 Task: Look for space in Mabama, Tanzania from 21st June, 2023 to 29th June, 2023 for 4 adults in price range Rs.7000 to Rs.12000. Place can be entire place with 2 bedrooms having 2 beds and 2 bathrooms. Property type can be house, flat, guest house. Booking option can be shelf check-in. Required host language is English.
Action: Mouse moved to (443, 115)
Screenshot: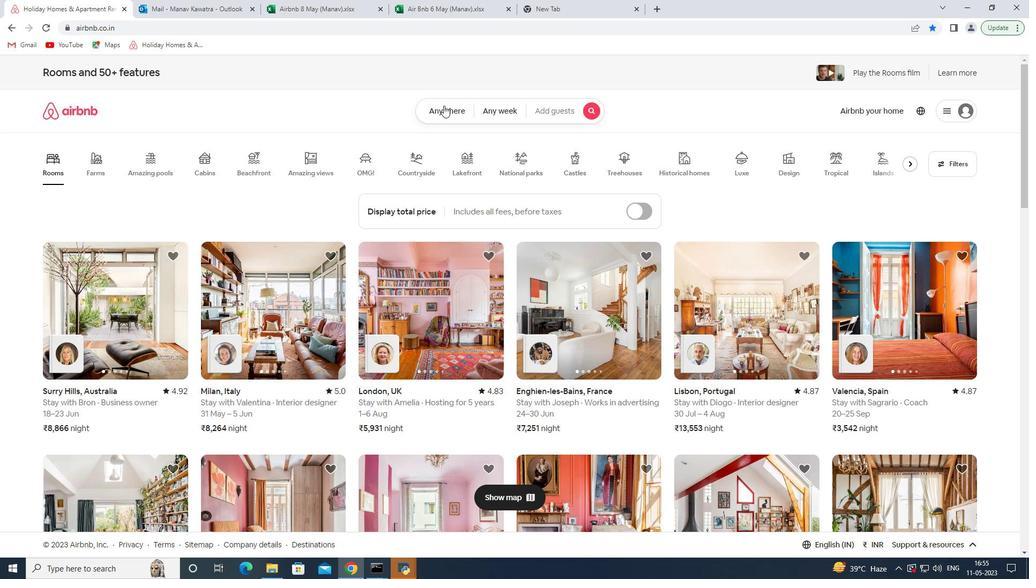 
Action: Mouse pressed left at (443, 115)
Screenshot: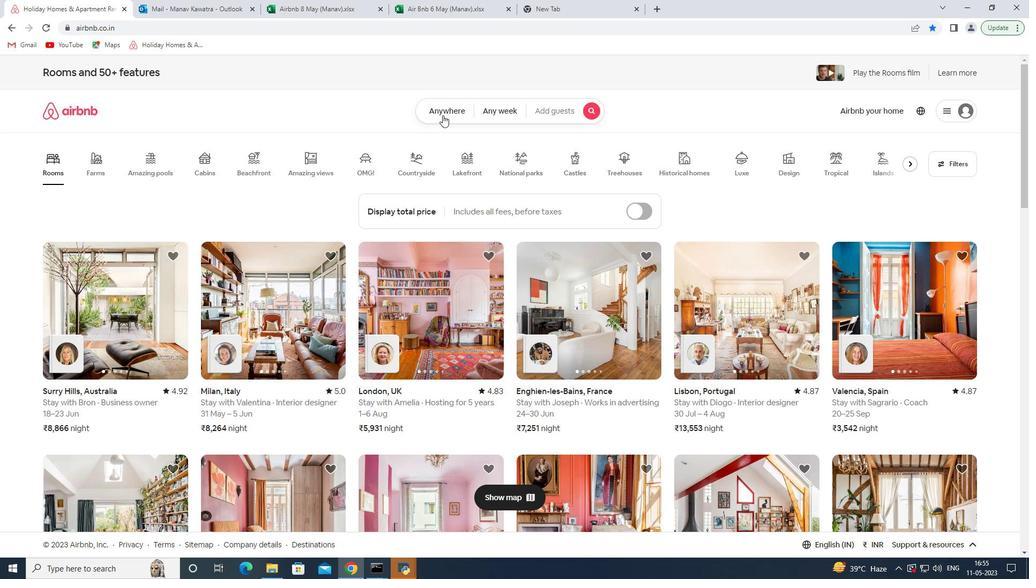
Action: Mouse moved to (389, 156)
Screenshot: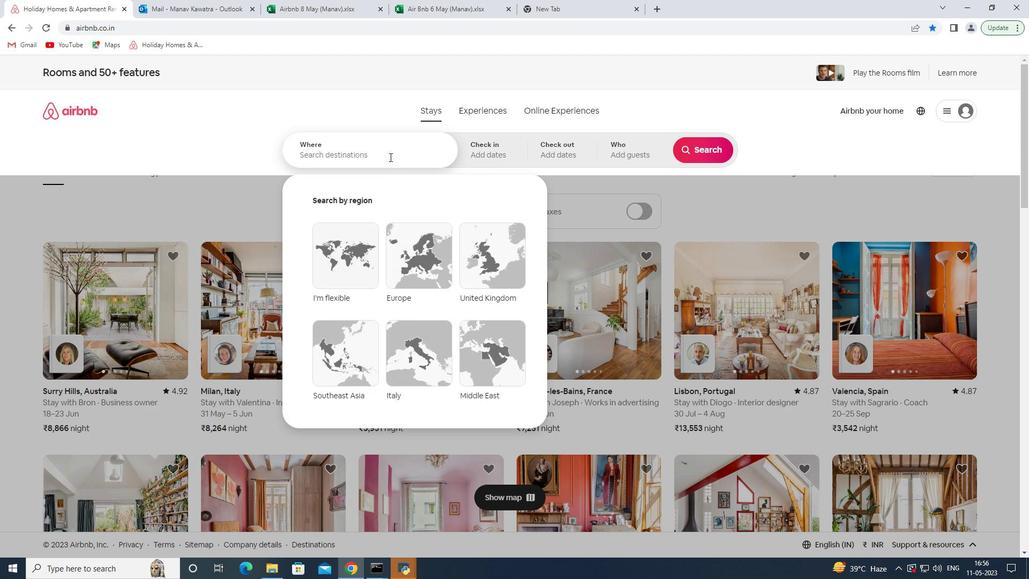 
Action: Mouse pressed left at (389, 156)
Screenshot: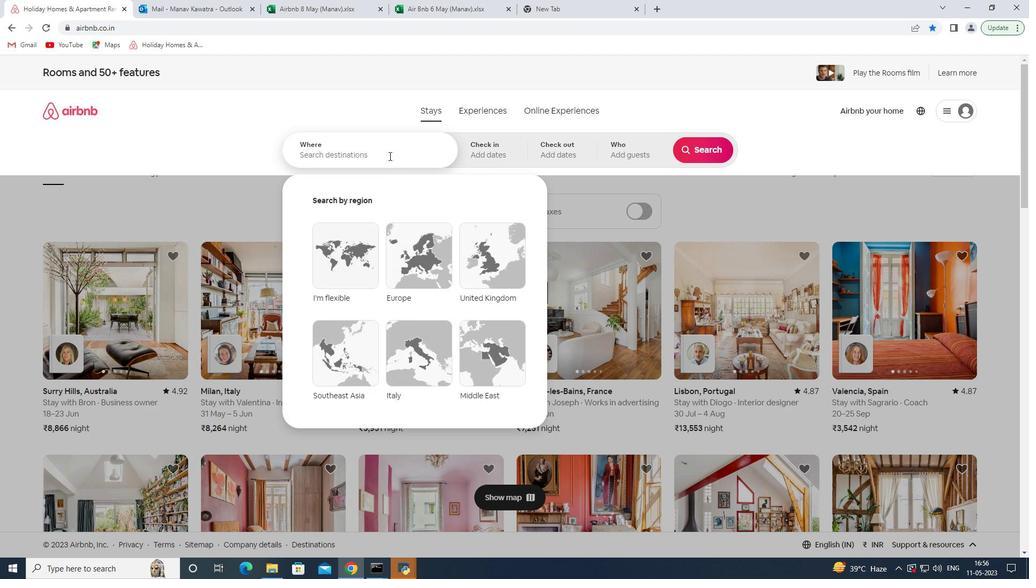 
Action: Key pressed <Key.shift><Key.shift><Key.shift><Key.shift><Key.shift><Key.shift><Key.shift><Key.shift><Key.shift><Key.shift><Key.shift><Key.shift><Key.shift><Key.shift><Key.shift><Key.shift><Key.shift><Key.shift><Key.shift><Key.shift><Key.shift><Key.shift>Mabana<Key.backspace><Key.backspace>ma<Key.space><Key.shift><Key.shift><Key.shift><Key.shift><Key.shift><Key.shift><Key.shift><Key.shift><Key.shift><Key.shift>Tan
Screenshot: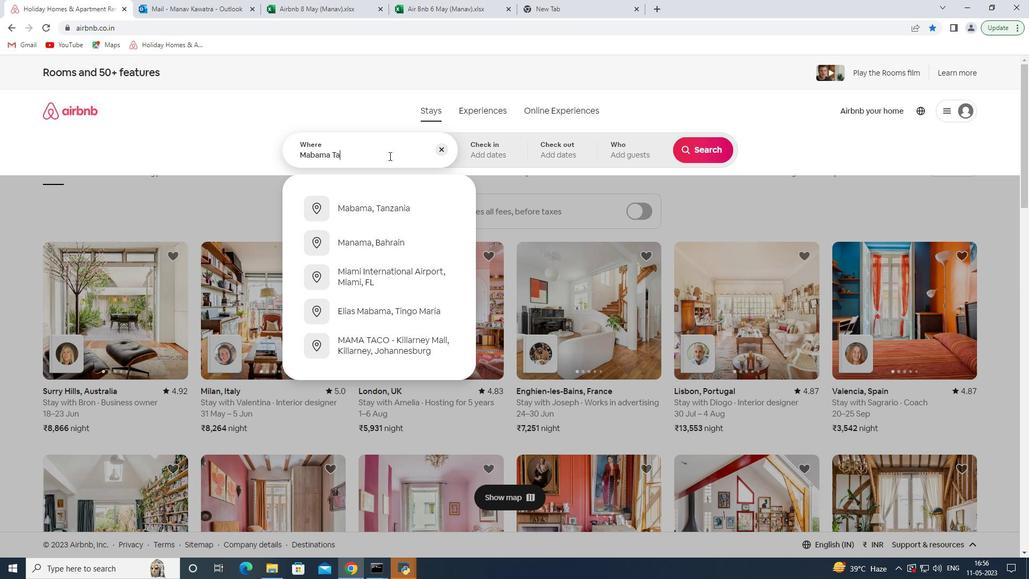 
Action: Mouse moved to (373, 210)
Screenshot: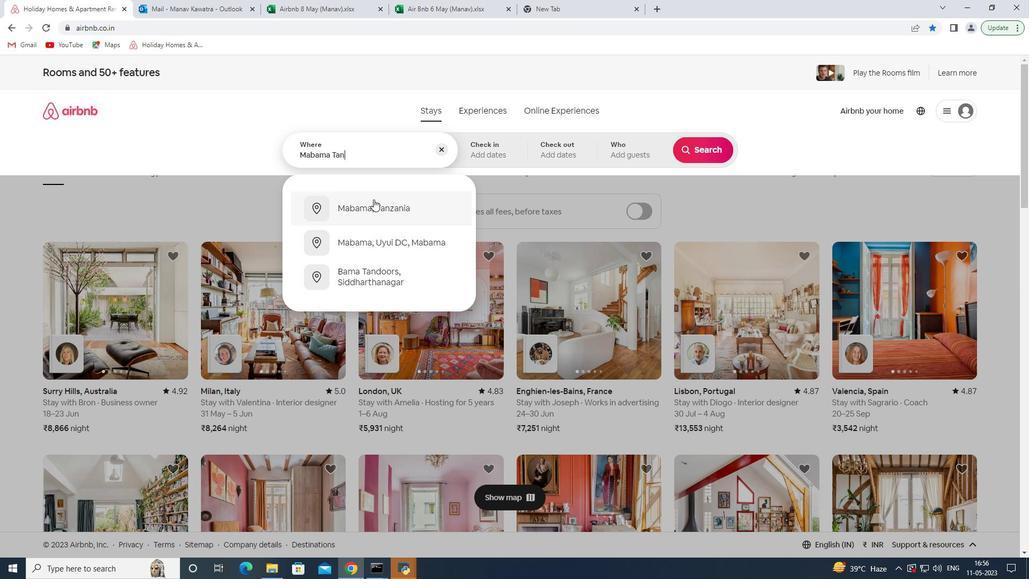
Action: Mouse pressed left at (373, 210)
Screenshot: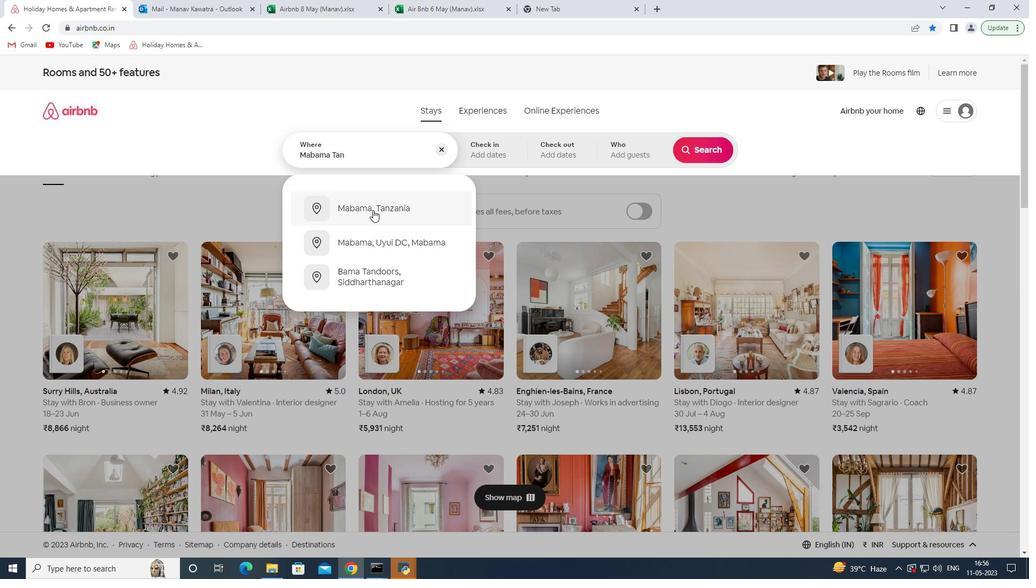 
Action: Mouse moved to (616, 364)
Screenshot: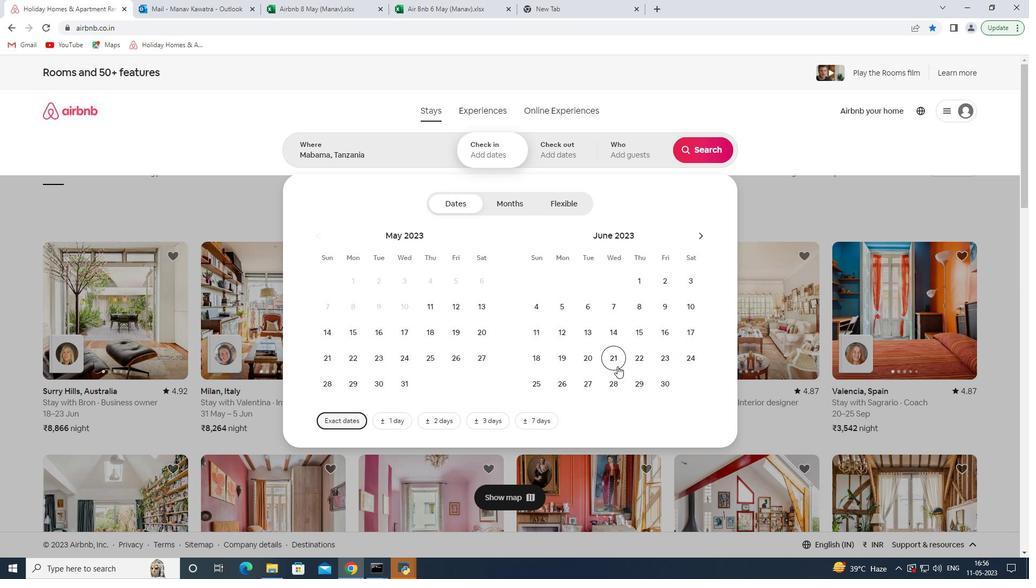 
Action: Mouse pressed left at (616, 364)
Screenshot: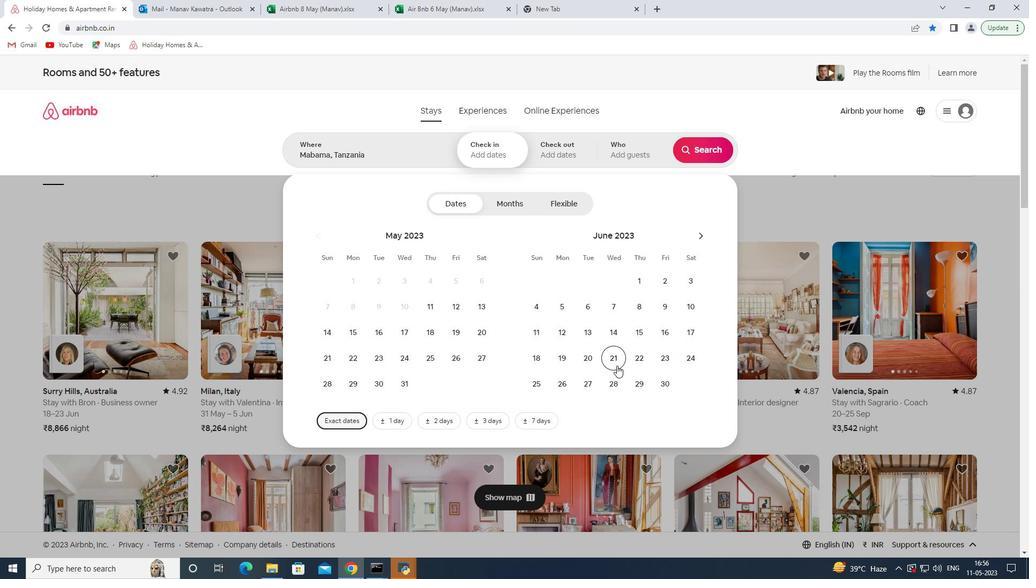 
Action: Mouse moved to (645, 381)
Screenshot: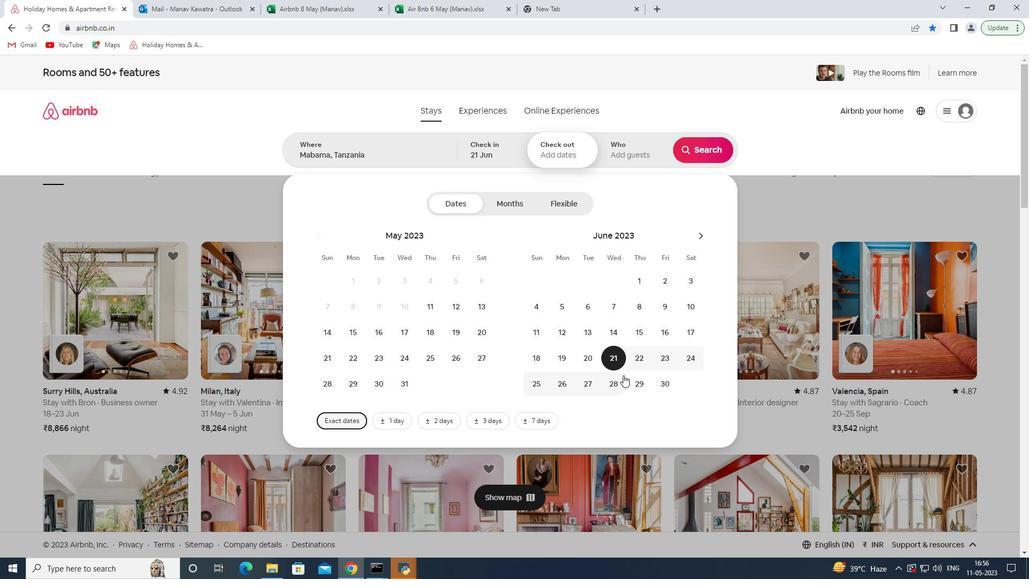 
Action: Mouse pressed left at (645, 381)
Screenshot: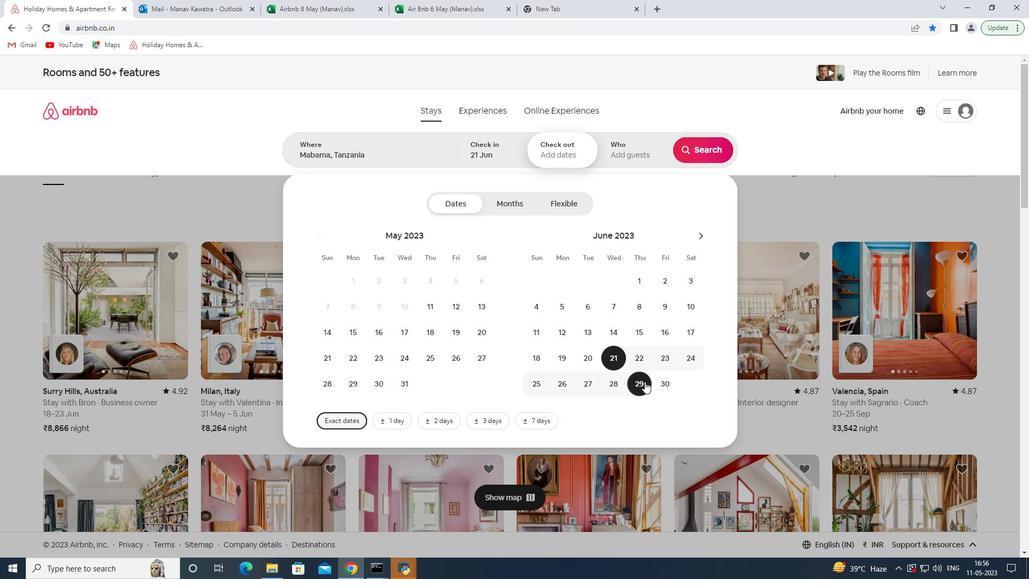 
Action: Mouse moved to (632, 156)
Screenshot: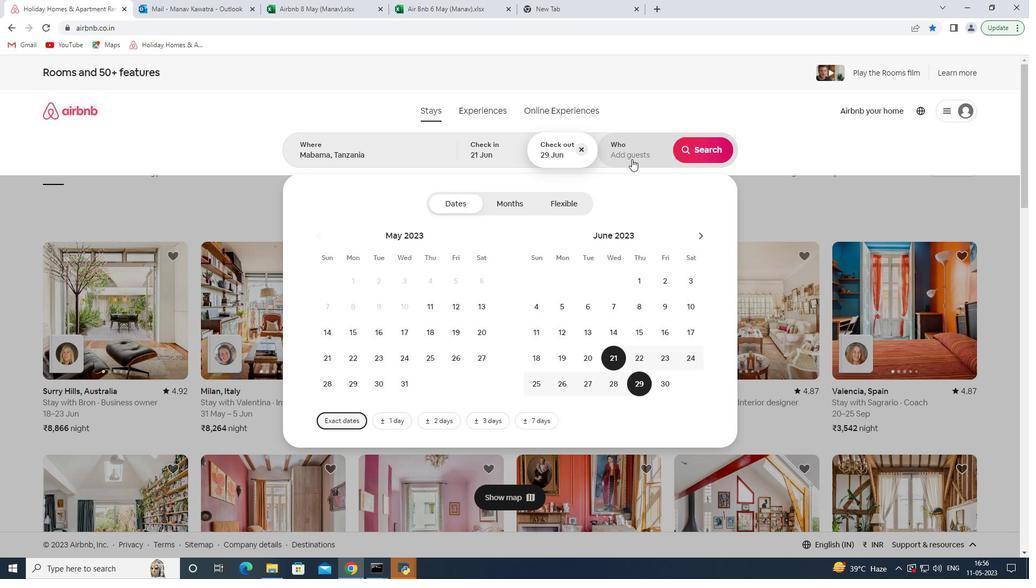
Action: Mouse pressed left at (632, 156)
Screenshot: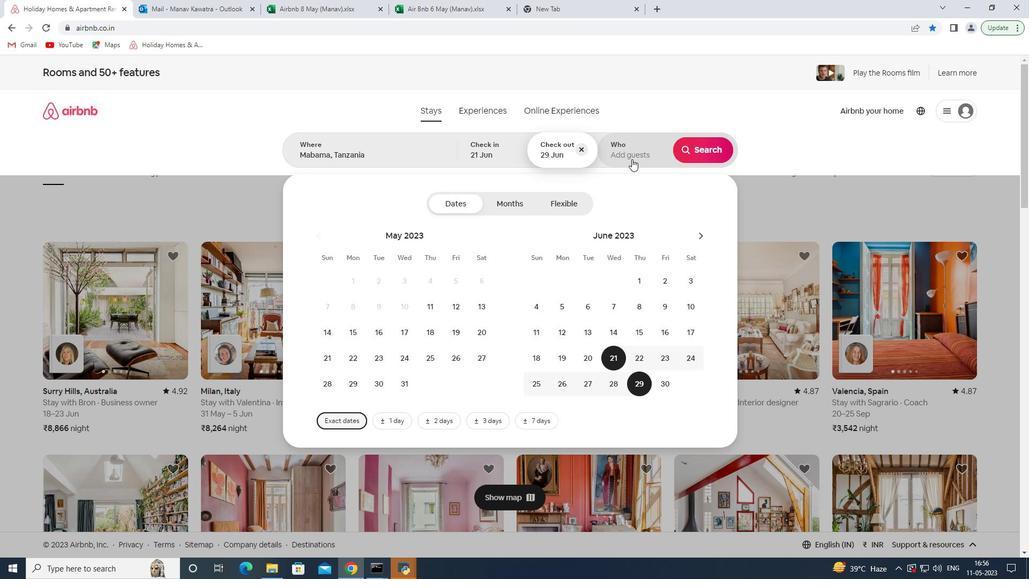 
Action: Mouse moved to (704, 208)
Screenshot: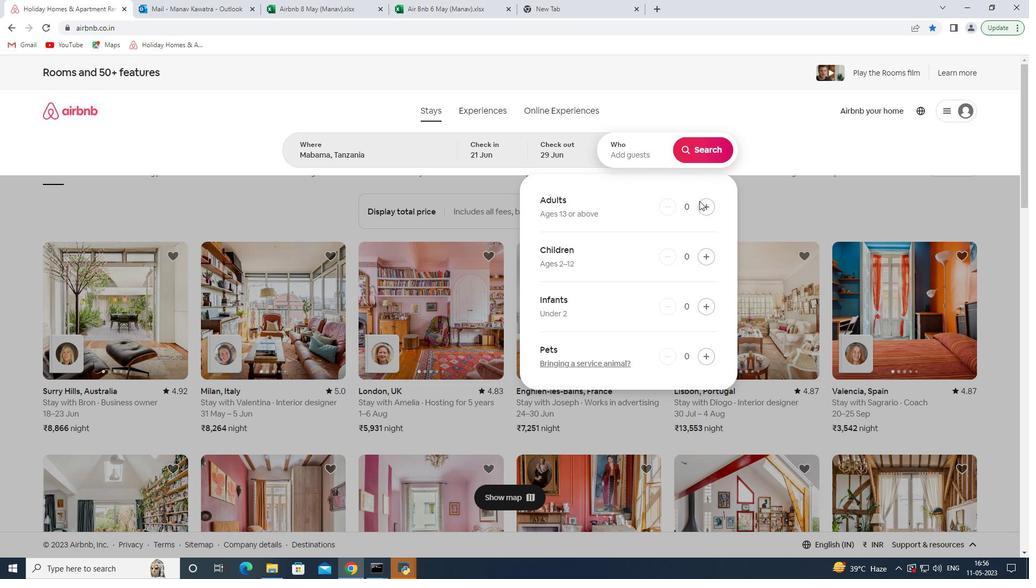 
Action: Mouse pressed left at (704, 208)
Screenshot: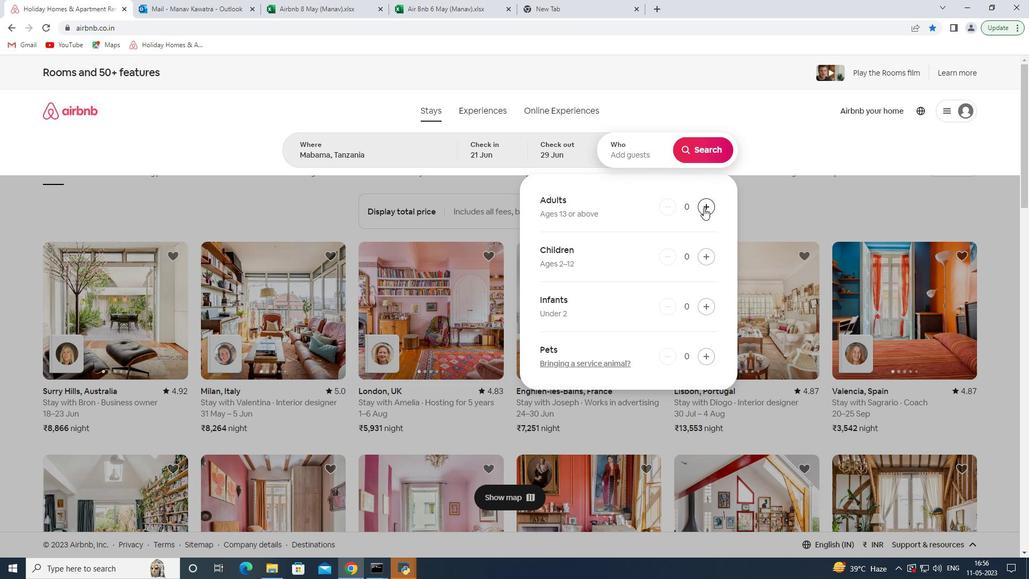 
Action: Mouse pressed left at (704, 208)
Screenshot: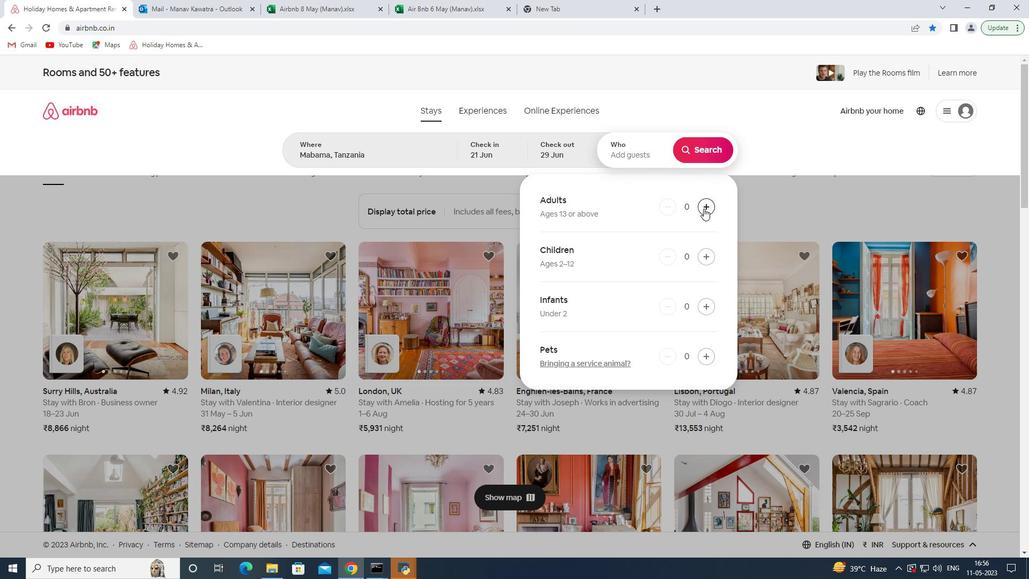 
Action: Mouse pressed left at (704, 208)
Screenshot: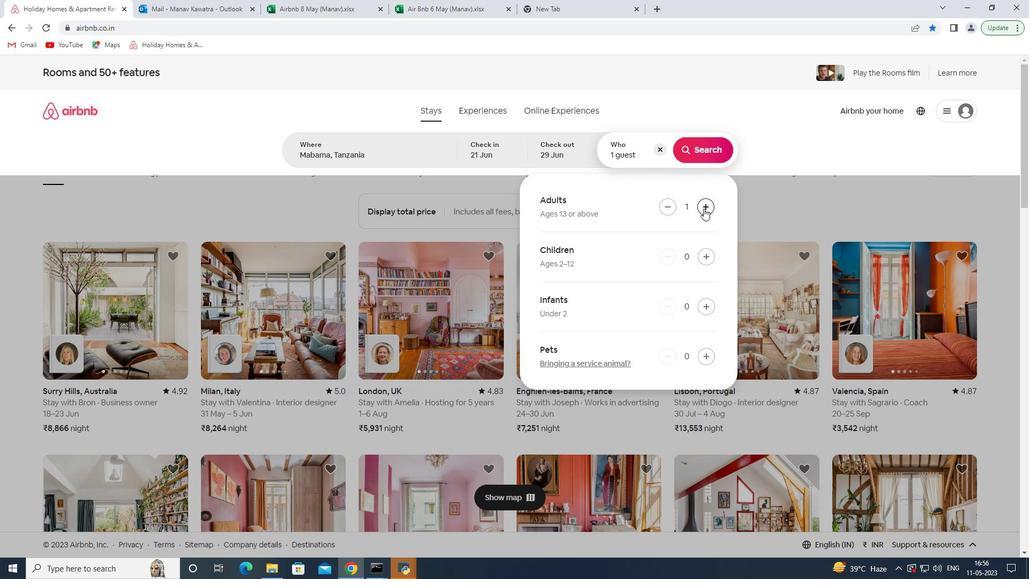 
Action: Mouse moved to (699, 203)
Screenshot: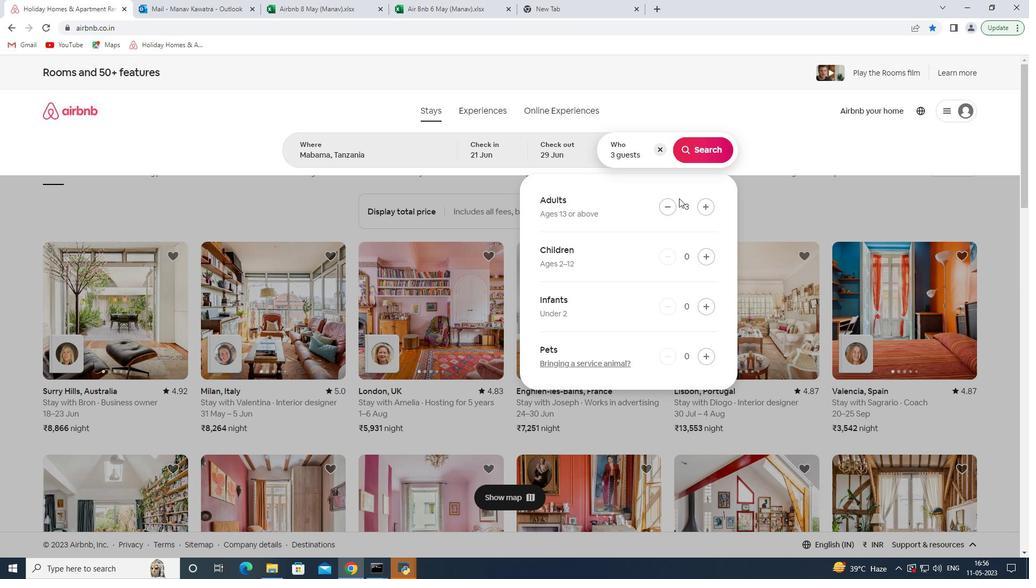
Action: Mouse pressed left at (699, 203)
Screenshot: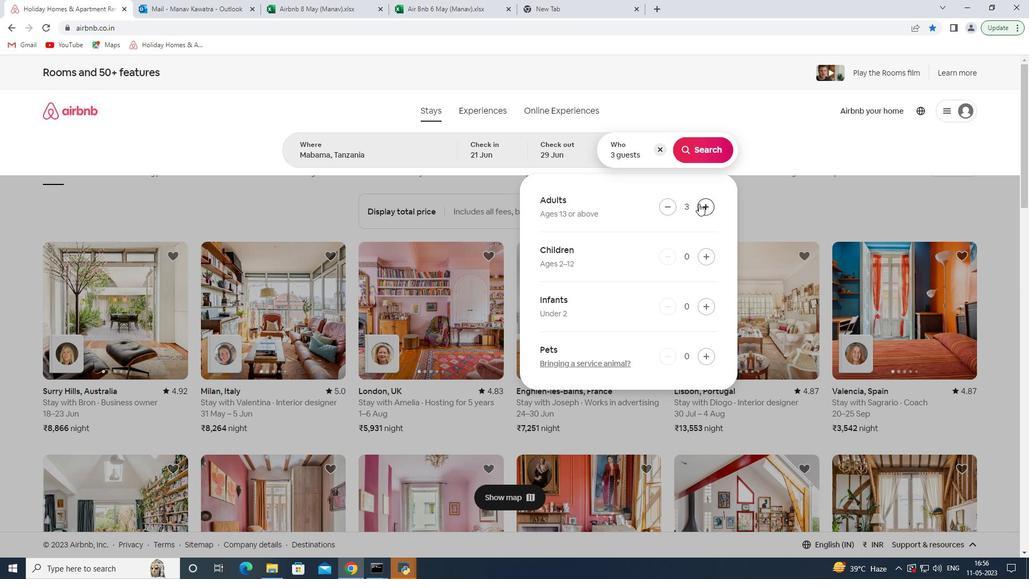 
Action: Mouse moved to (705, 146)
Screenshot: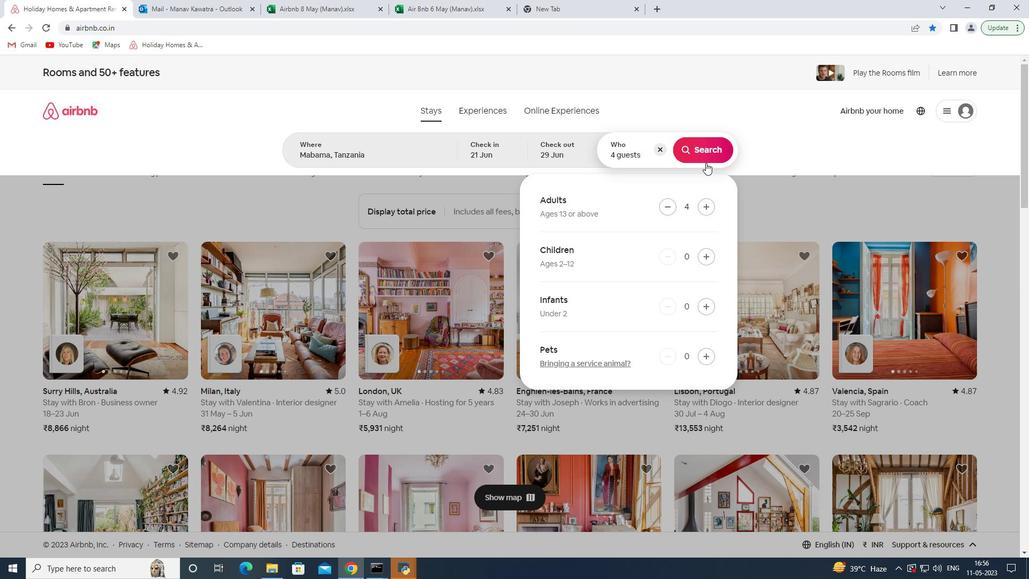 
Action: Mouse pressed left at (705, 146)
Screenshot: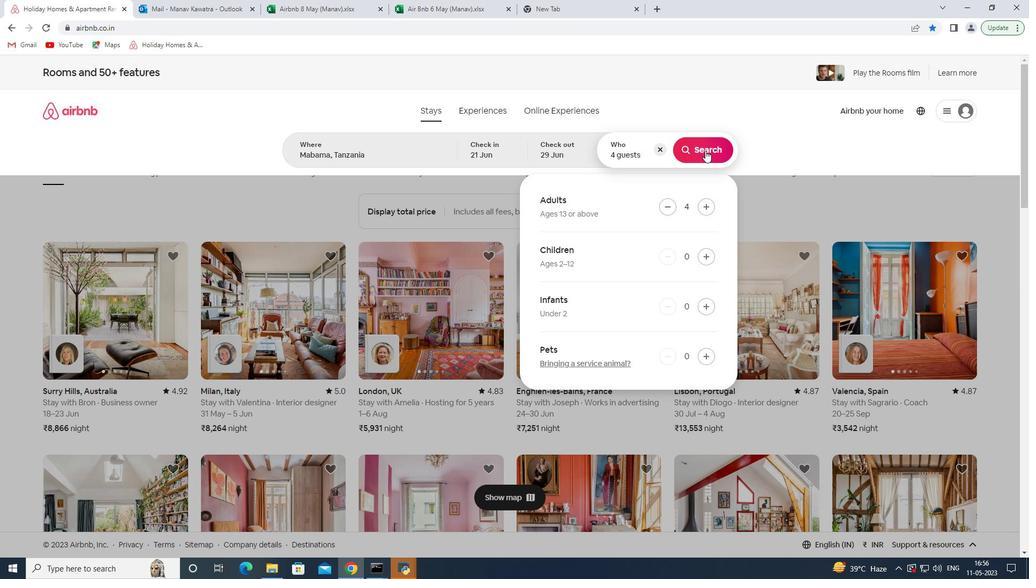 
Action: Mouse moved to (977, 119)
Screenshot: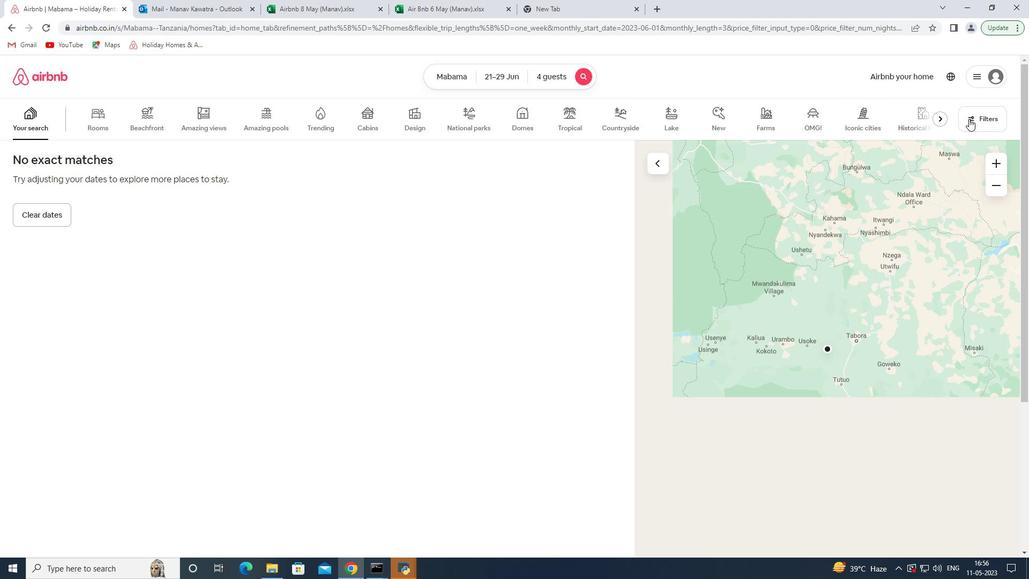 
Action: Mouse pressed left at (977, 119)
Screenshot: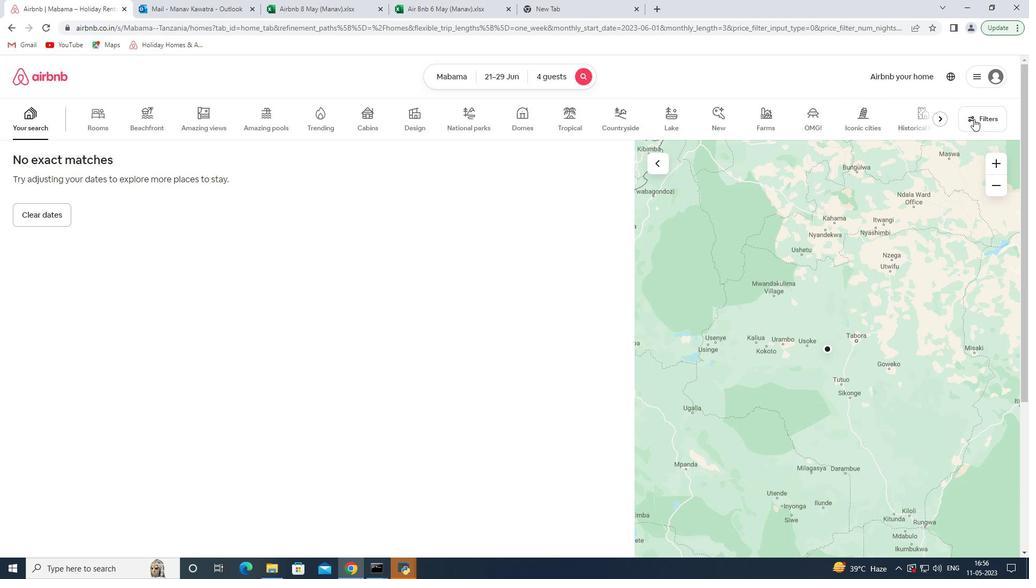 
Action: Mouse moved to (387, 388)
Screenshot: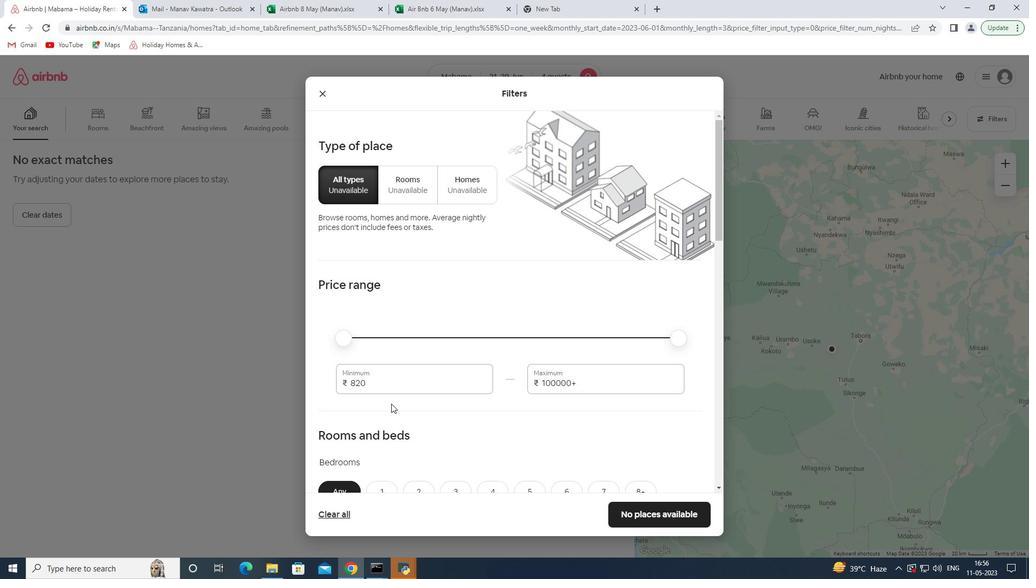 
Action: Mouse pressed left at (387, 388)
Screenshot: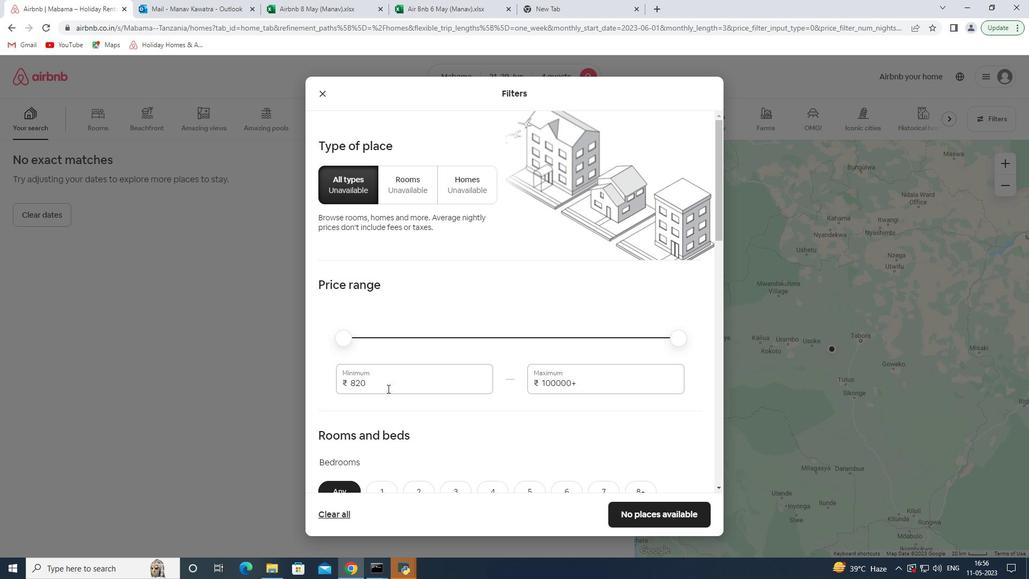 
Action: Mouse pressed left at (387, 388)
Screenshot: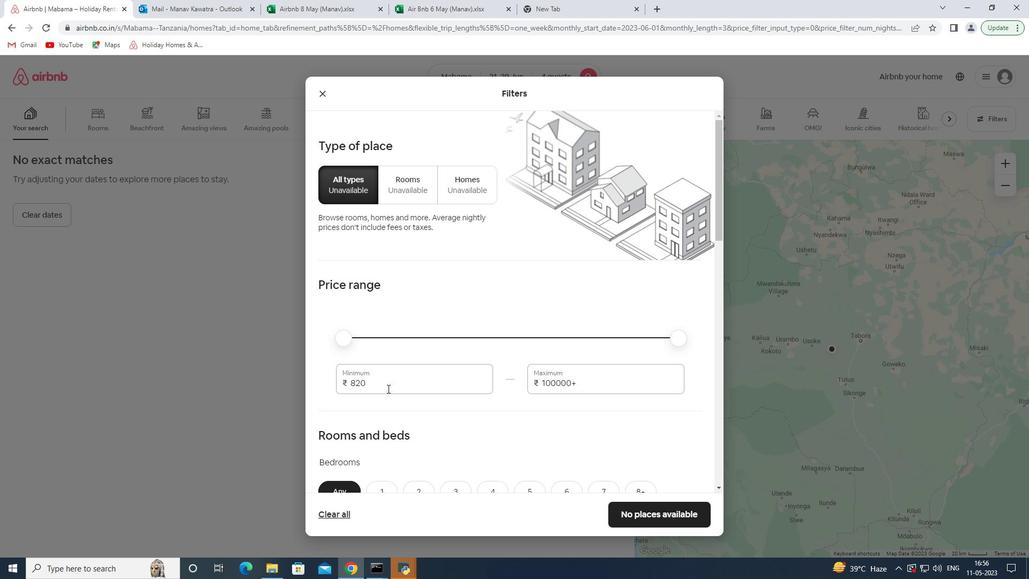 
Action: Mouse moved to (387, 388)
Screenshot: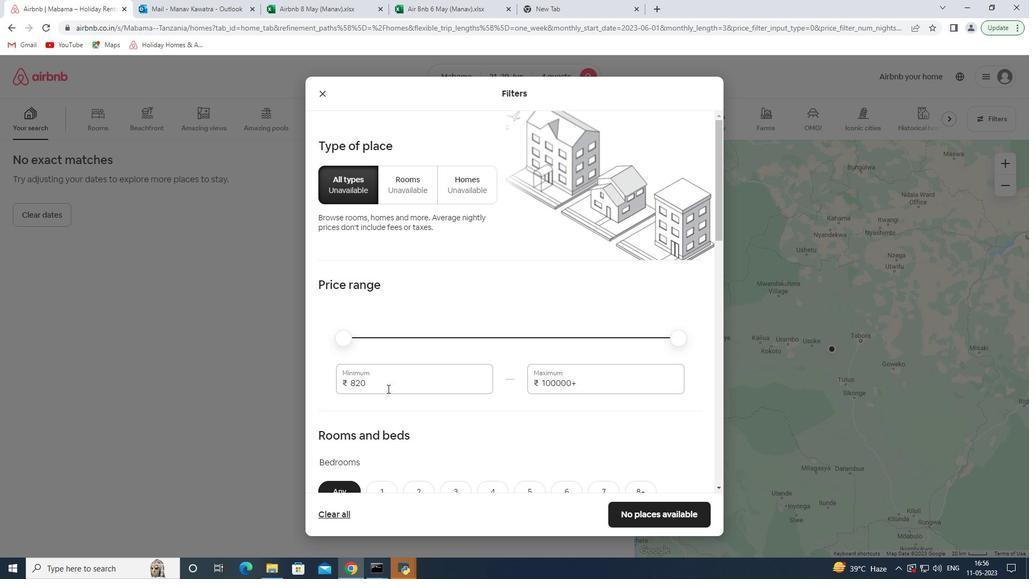 
Action: Key pressed 7000<Key.tab>12000
Screenshot: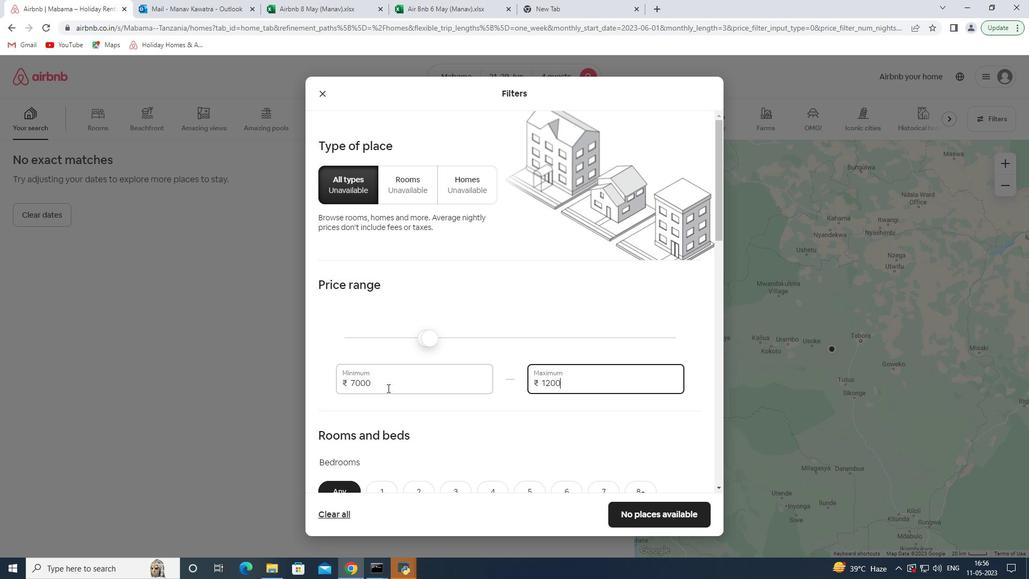 
Action: Mouse moved to (812, 361)
Screenshot: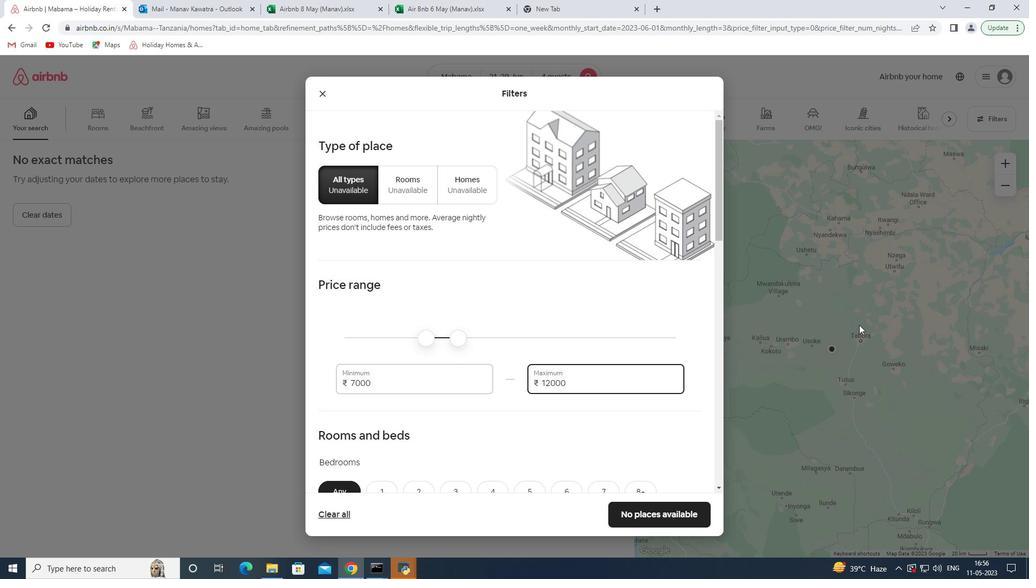 
Action: Mouse scrolled (812, 360) with delta (0, 0)
Screenshot: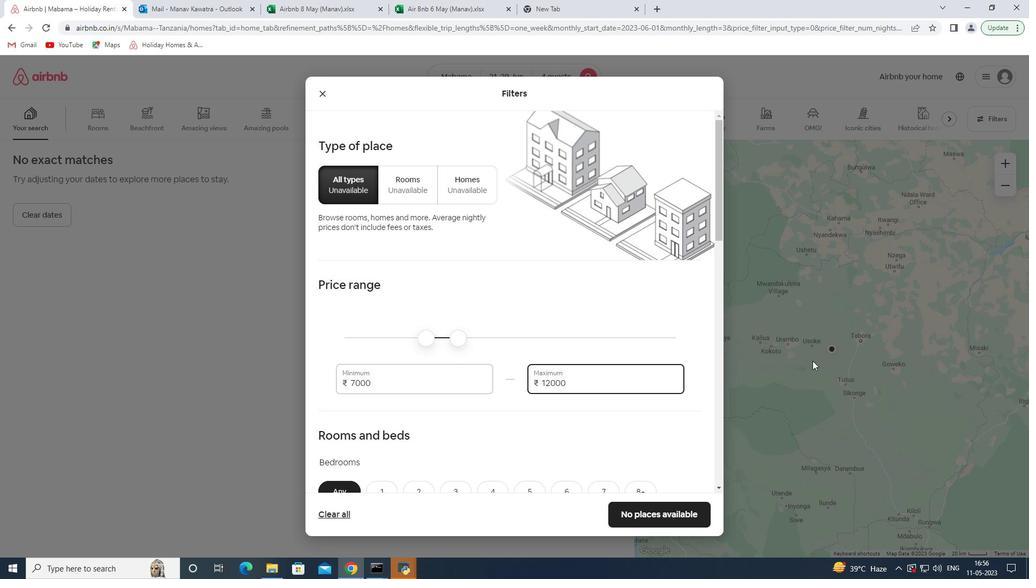 
Action: Mouse scrolled (812, 360) with delta (0, 0)
Screenshot: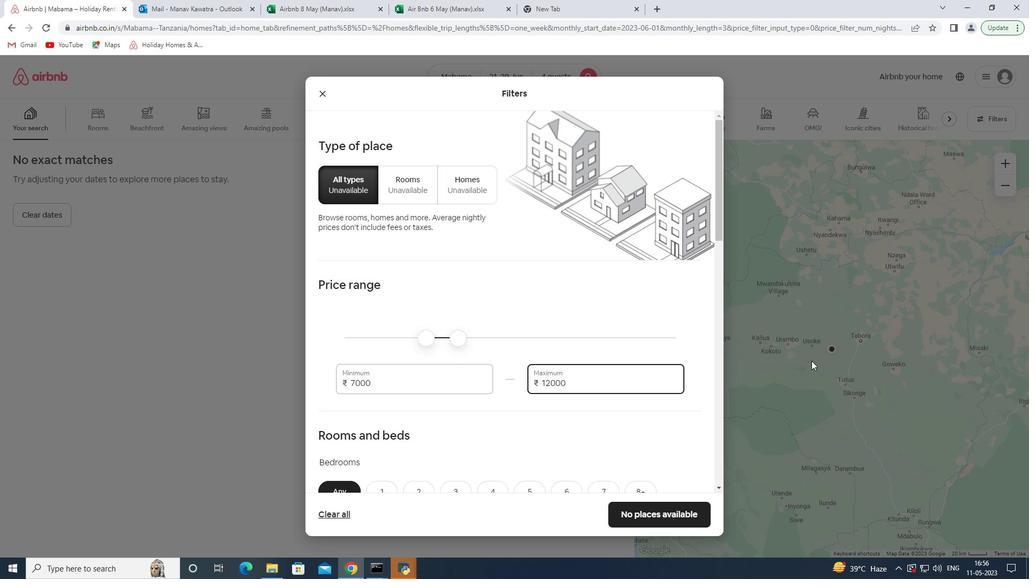
Action: Mouse moved to (812, 361)
Screenshot: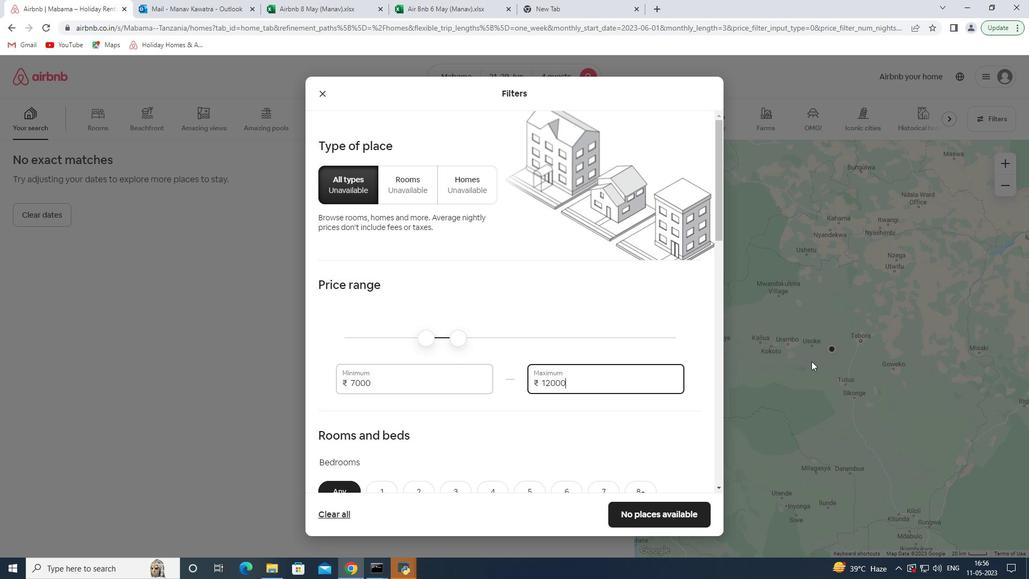 
Action: Mouse scrolled (812, 360) with delta (0, 0)
Screenshot: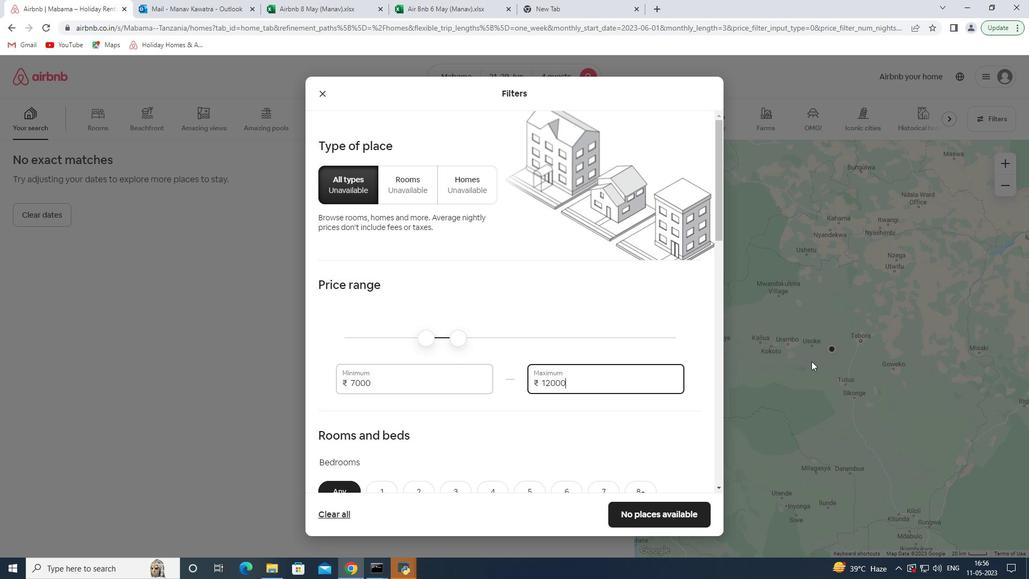 
Action: Mouse moved to (538, 375)
Screenshot: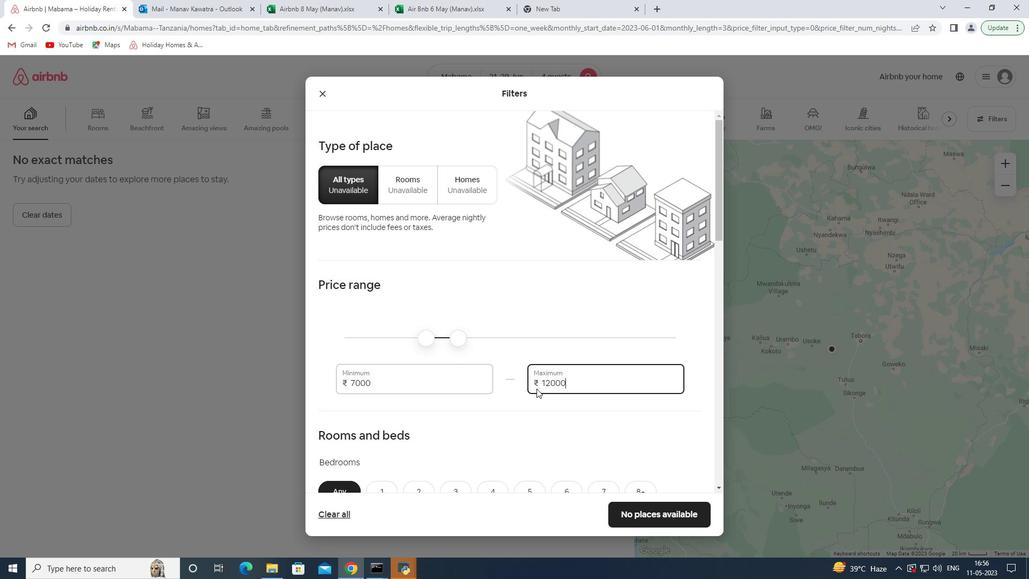 
Action: Mouse scrolled (538, 374) with delta (0, 0)
Screenshot: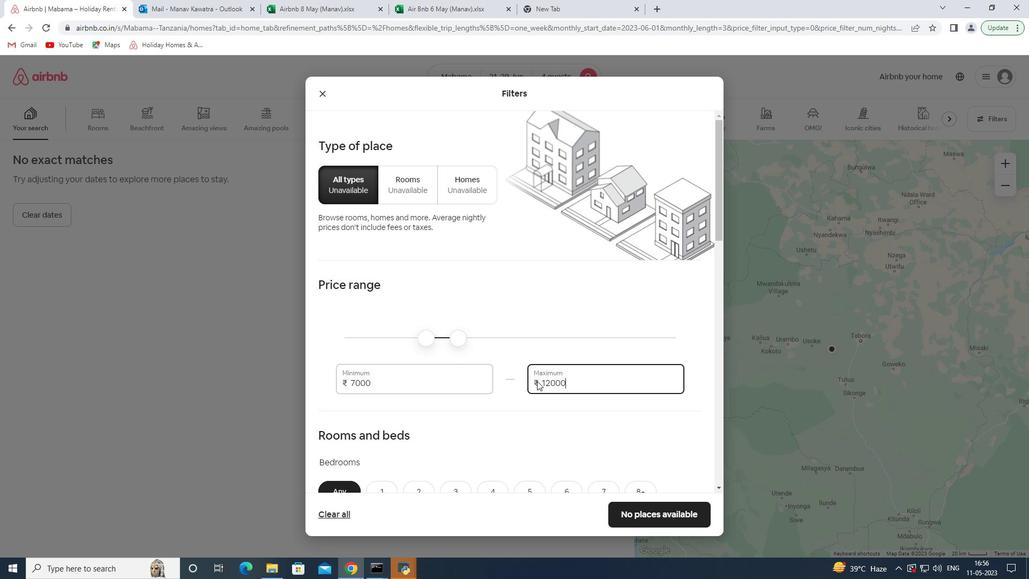 
Action: Mouse scrolled (538, 374) with delta (0, 0)
Screenshot: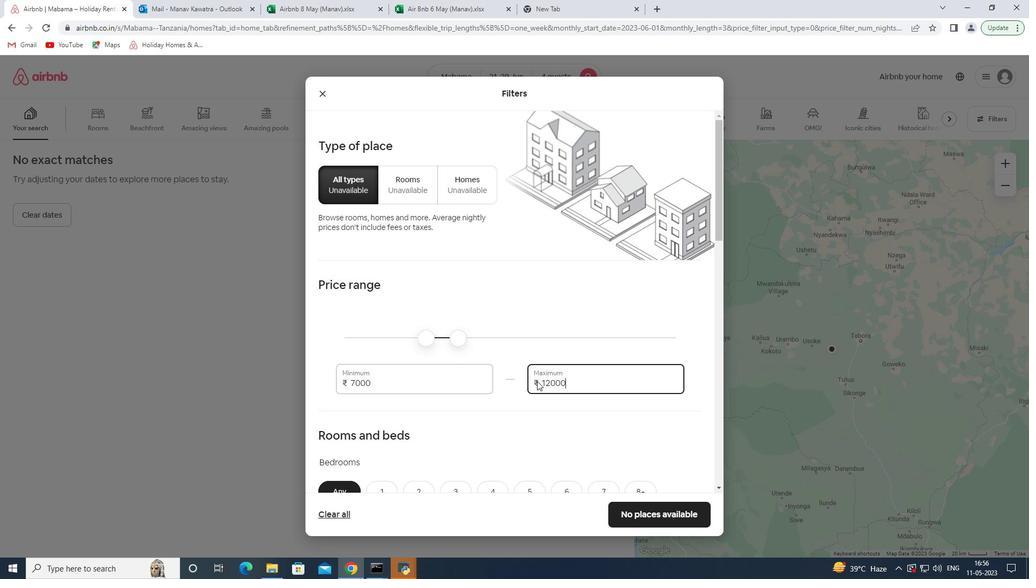 
Action: Mouse scrolled (538, 374) with delta (0, 0)
Screenshot: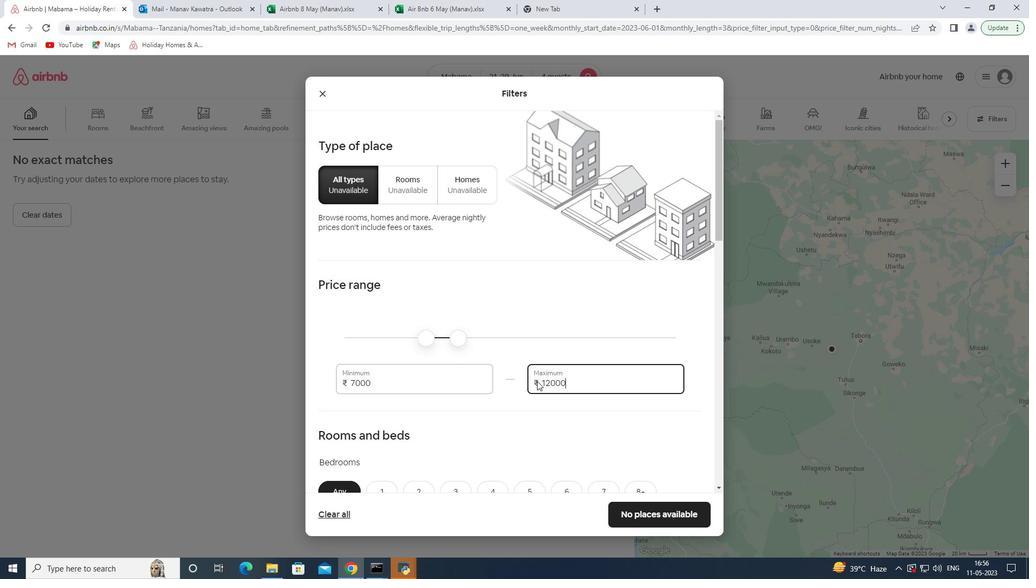 
Action: Mouse moved to (428, 333)
Screenshot: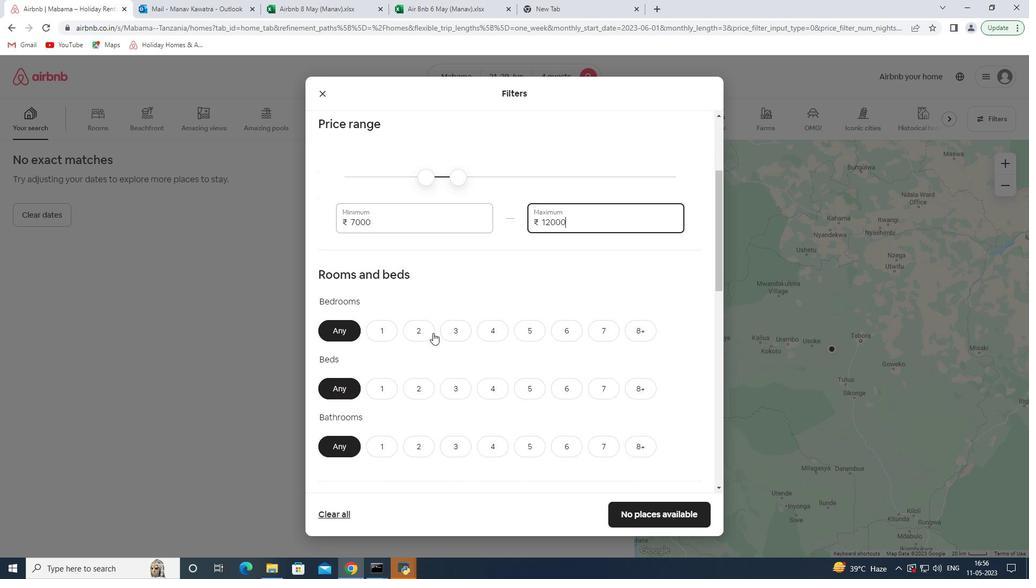 
Action: Mouse pressed left at (428, 333)
Screenshot: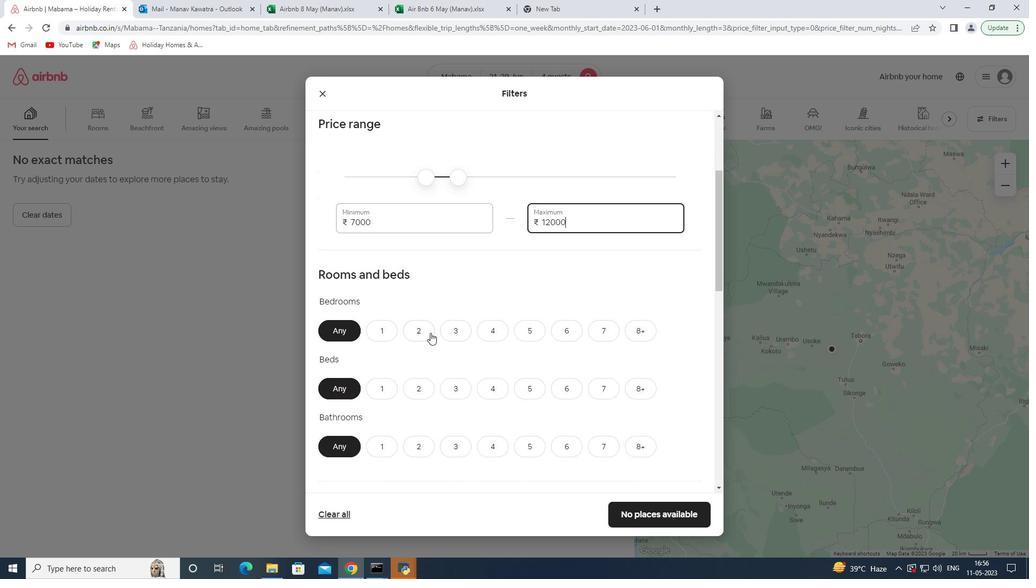 
Action: Mouse moved to (418, 382)
Screenshot: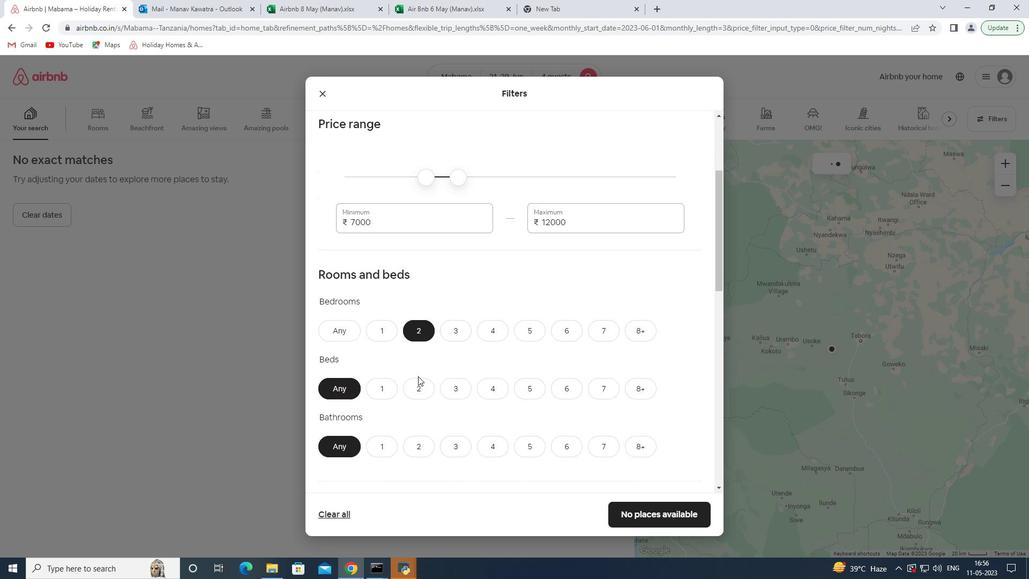 
Action: Mouse pressed left at (418, 382)
Screenshot: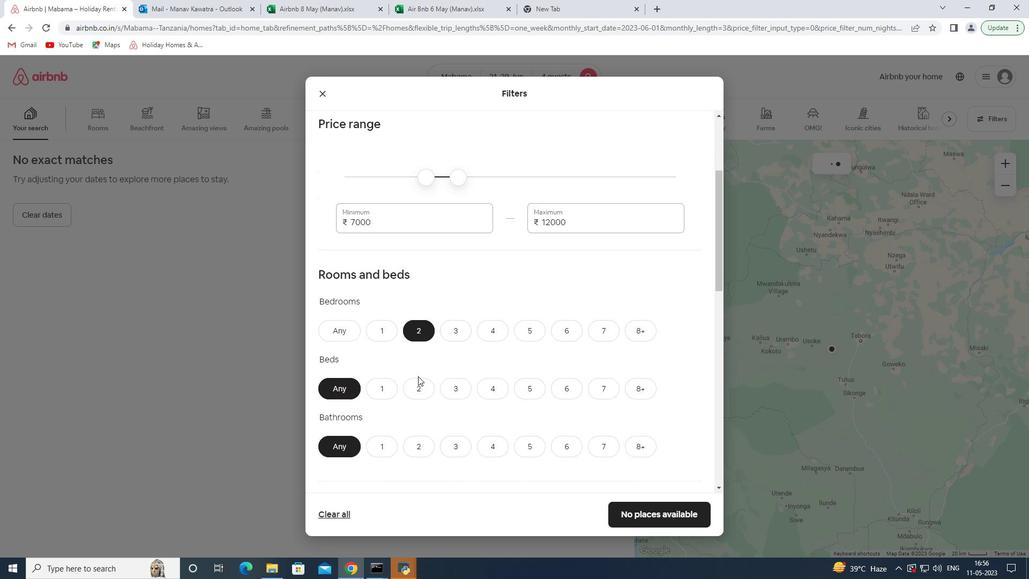 
Action: Mouse moved to (414, 445)
Screenshot: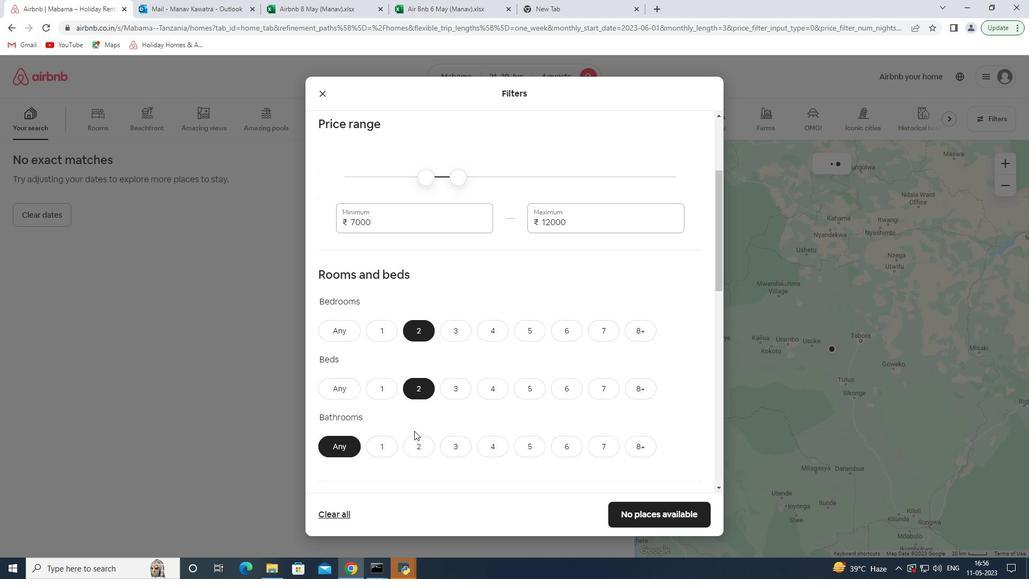 
Action: Mouse pressed left at (414, 445)
Screenshot: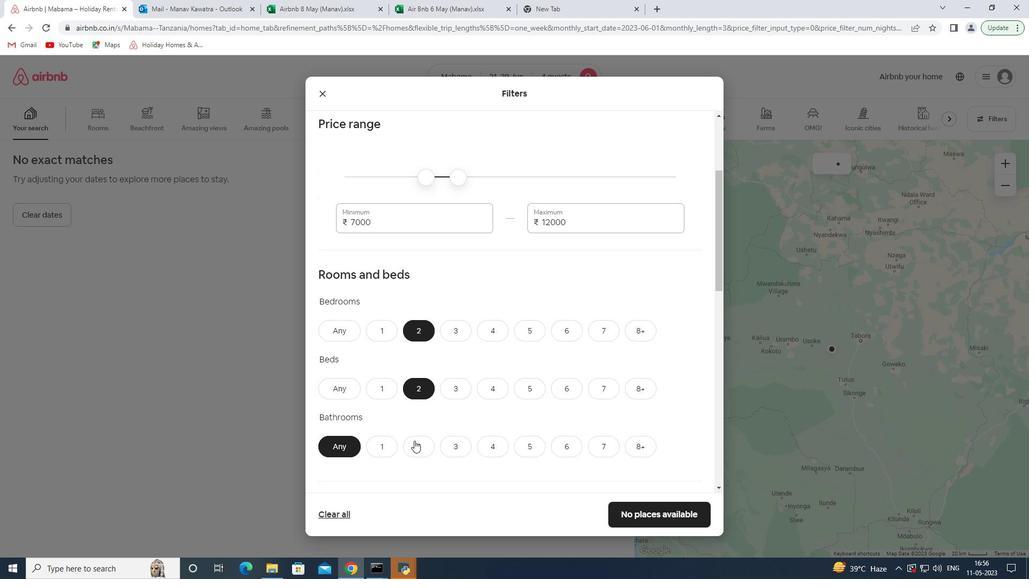 
Action: Mouse moved to (454, 392)
Screenshot: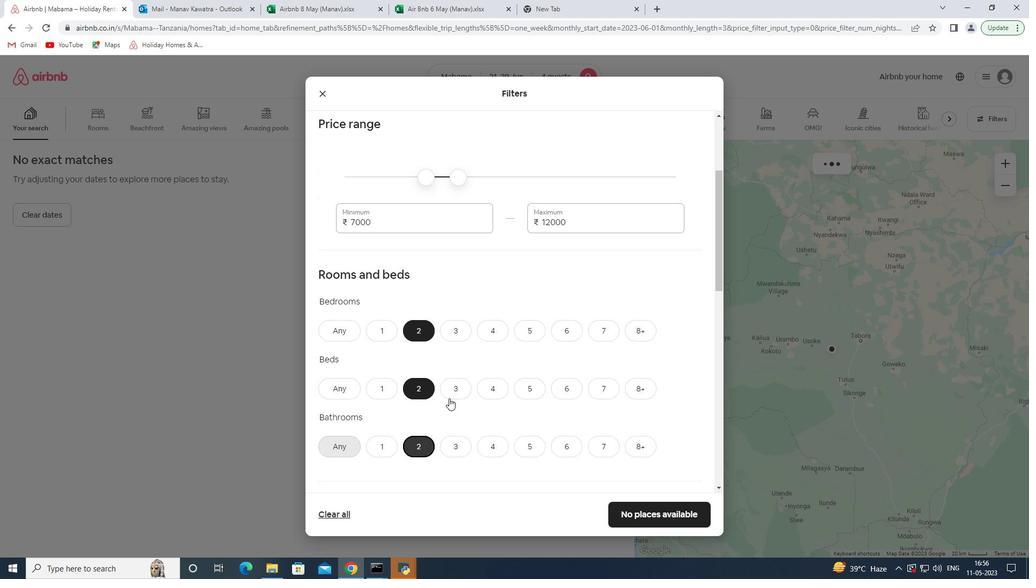 
Action: Mouse scrolled (454, 391) with delta (0, 0)
Screenshot: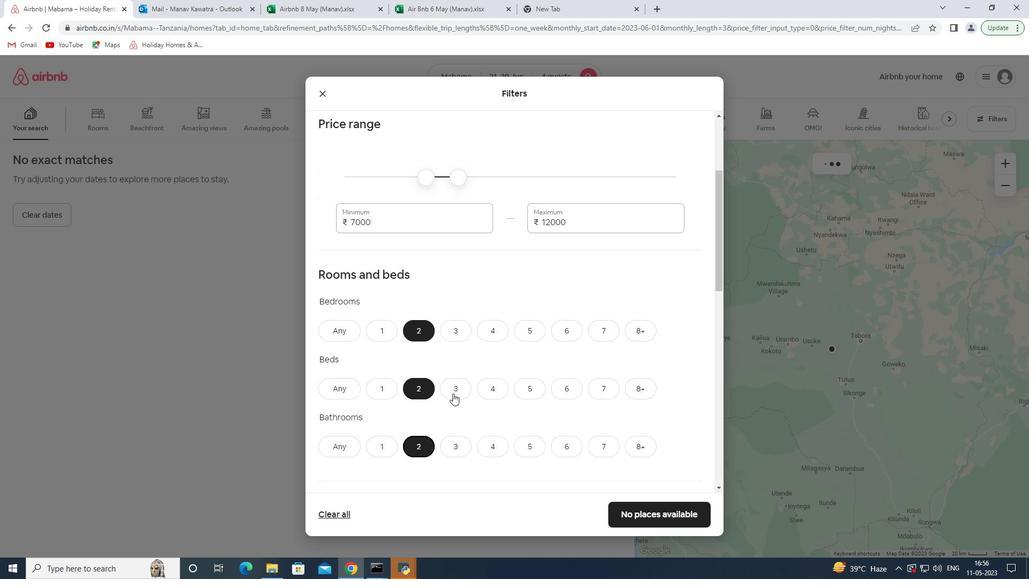 
Action: Mouse moved to (455, 392)
Screenshot: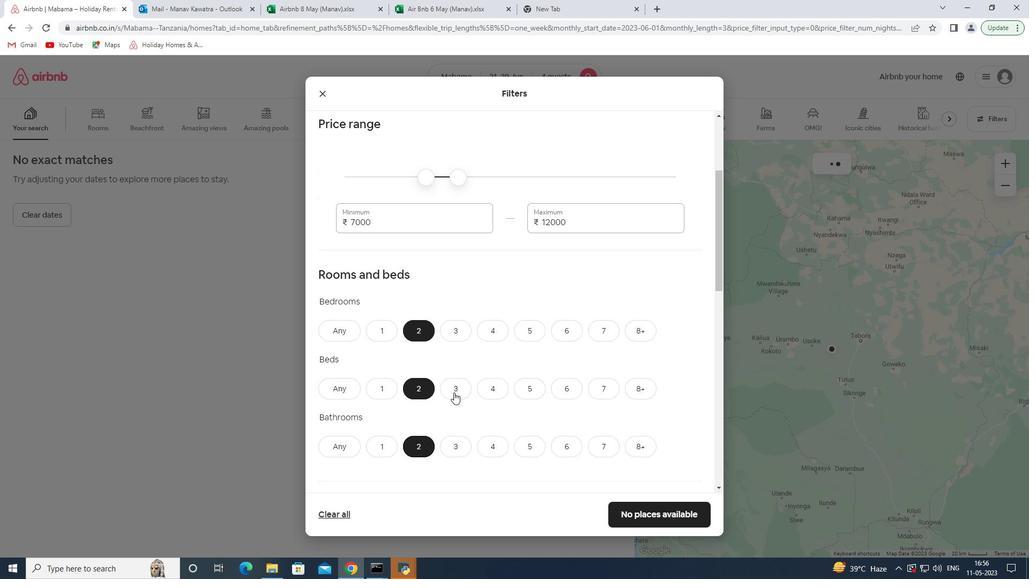 
Action: Mouse scrolled (455, 391) with delta (0, 0)
Screenshot: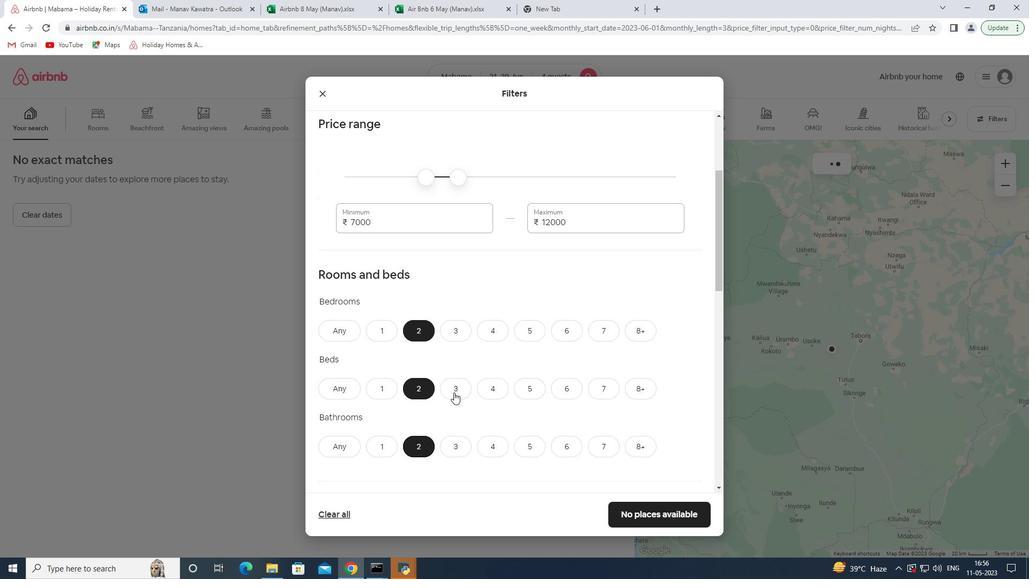 
Action: Mouse moved to (455, 392)
Screenshot: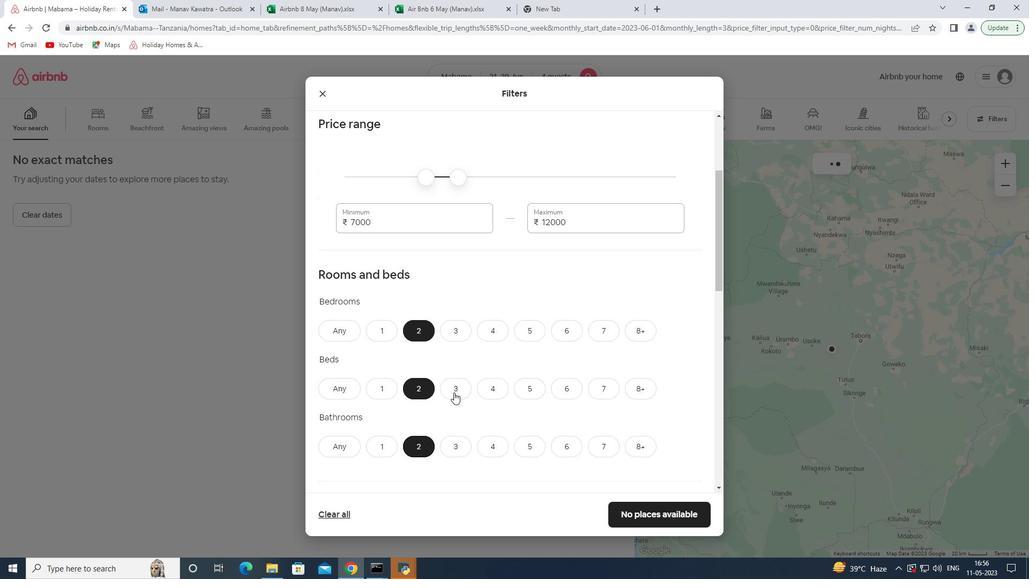 
Action: Mouse scrolled (455, 391) with delta (0, 0)
Screenshot: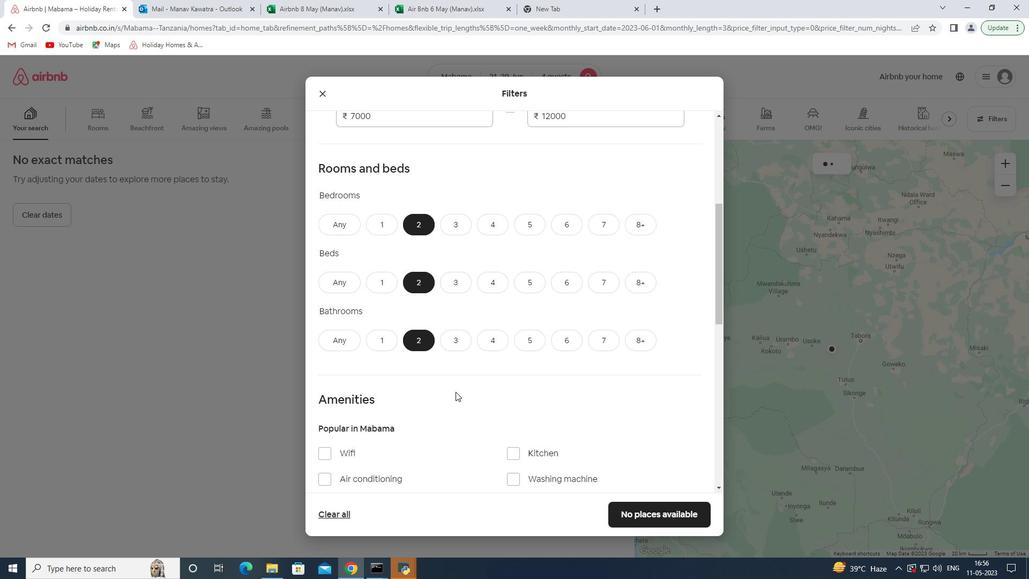 
Action: Mouse scrolled (455, 391) with delta (0, 0)
Screenshot: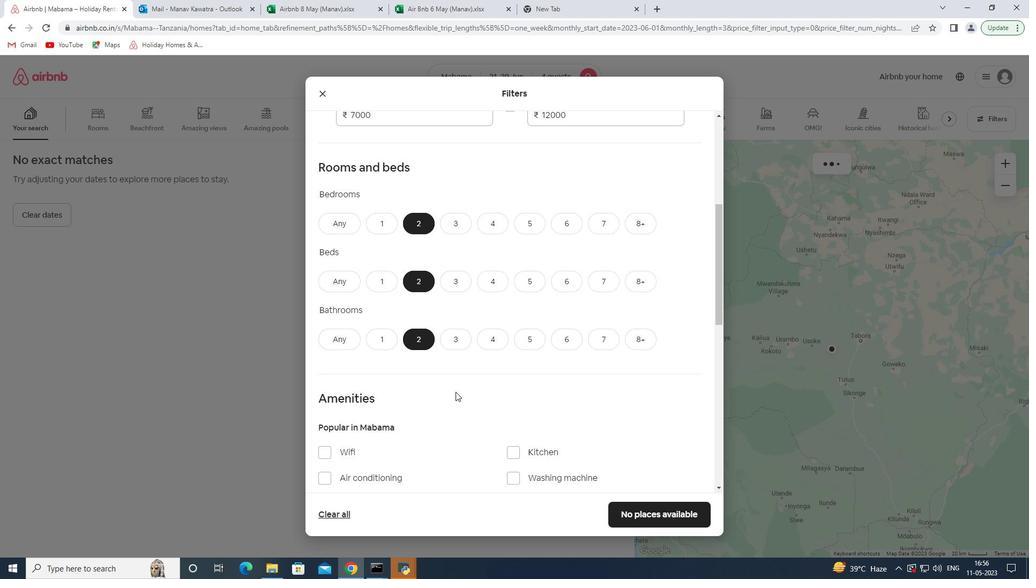 
Action: Mouse scrolled (455, 391) with delta (0, 0)
Screenshot: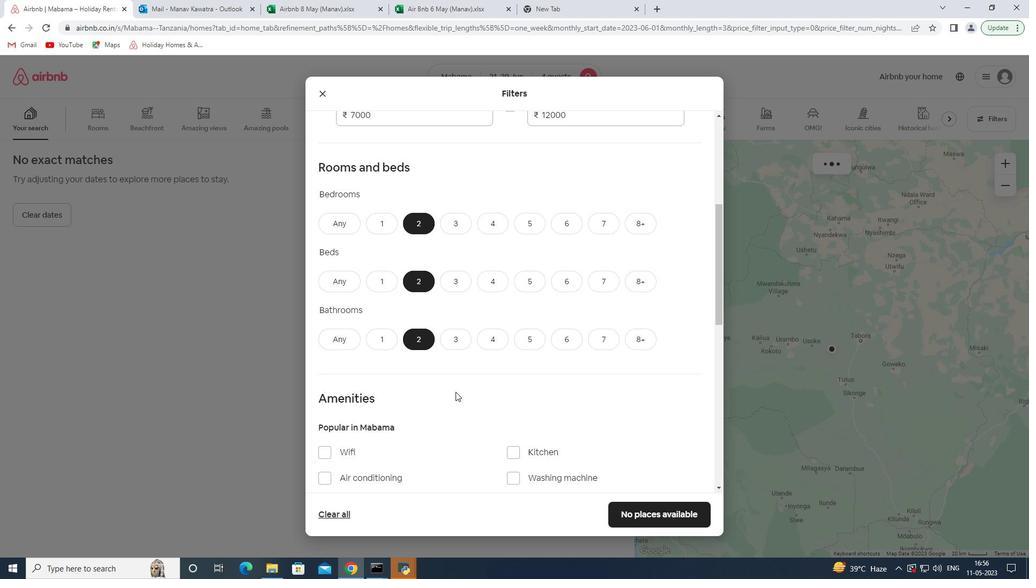 
Action: Mouse moved to (354, 291)
Screenshot: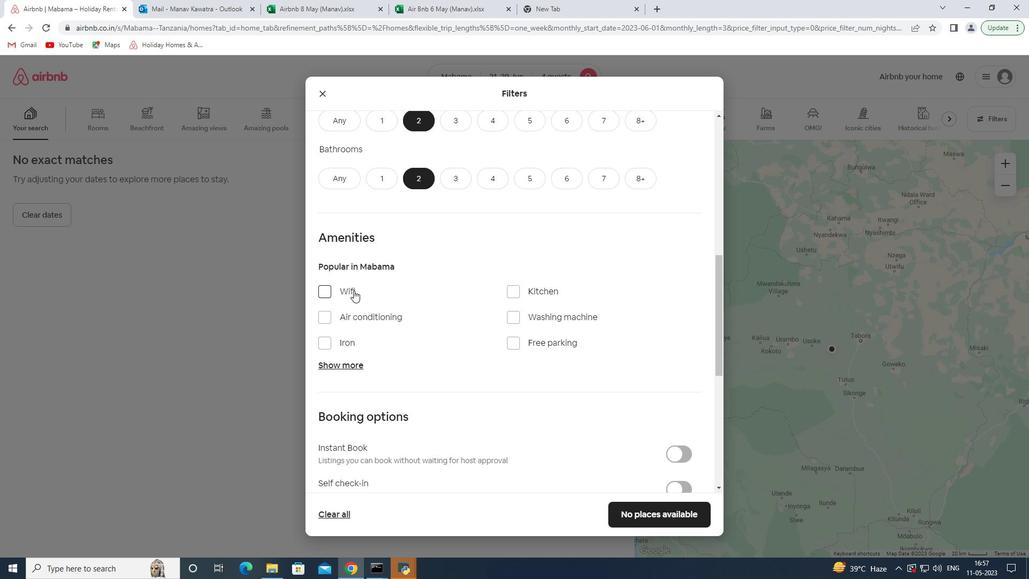 
Action: Mouse scrolled (354, 290) with delta (0, 0)
Screenshot: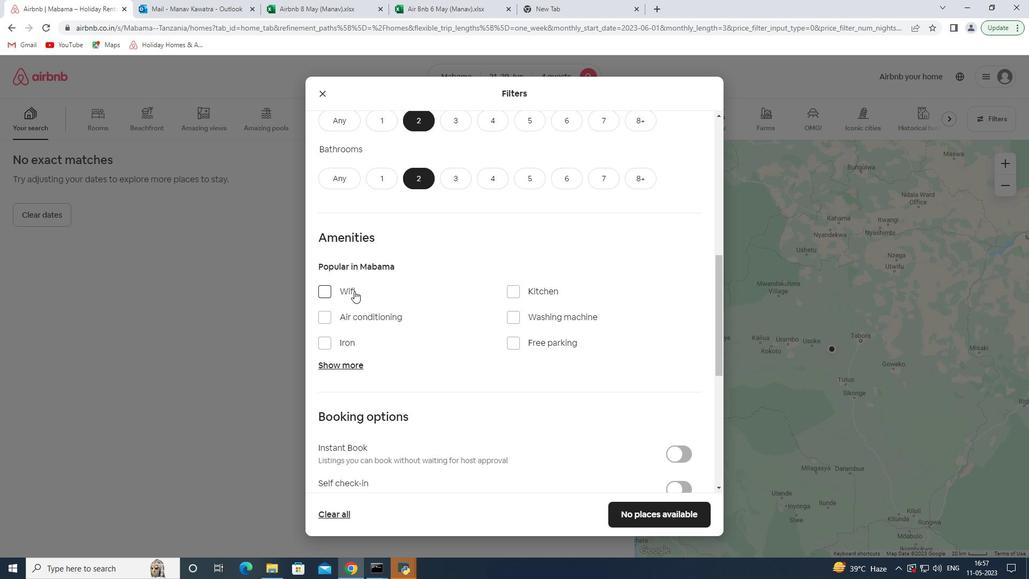 
Action: Mouse scrolled (354, 290) with delta (0, 0)
Screenshot: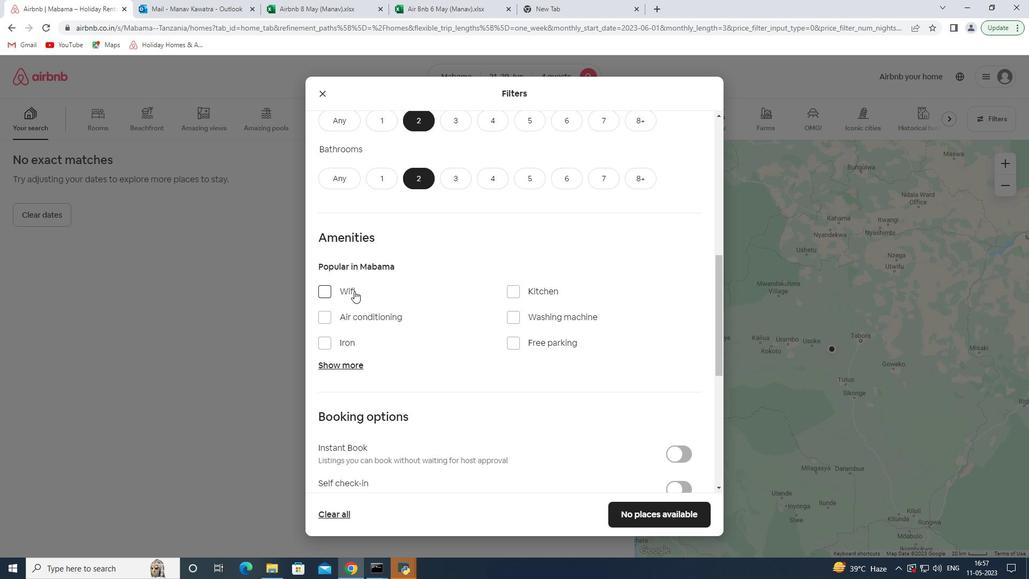 
Action: Mouse scrolled (354, 290) with delta (0, 0)
Screenshot: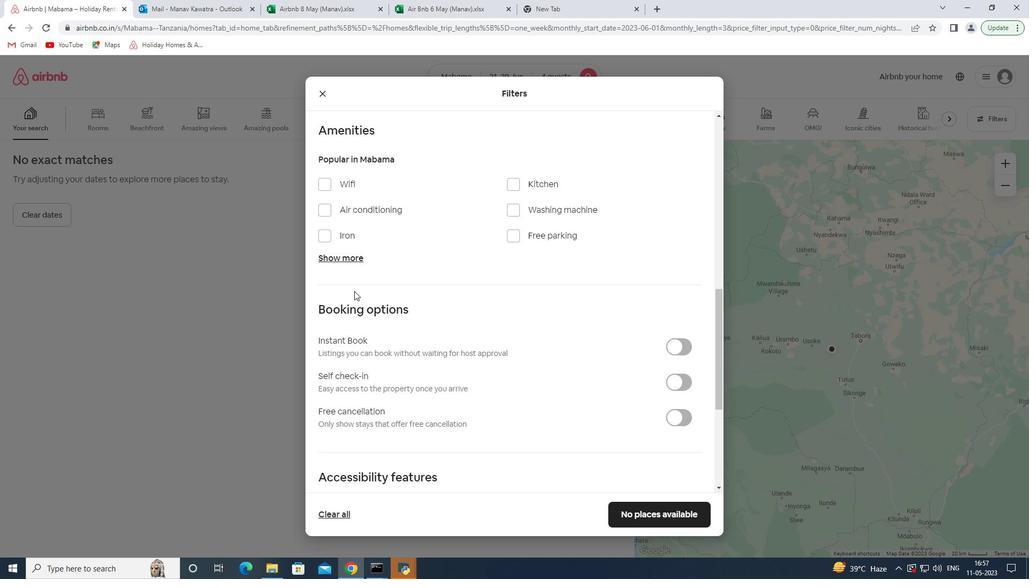 
Action: Mouse scrolled (354, 291) with delta (0, 0)
Screenshot: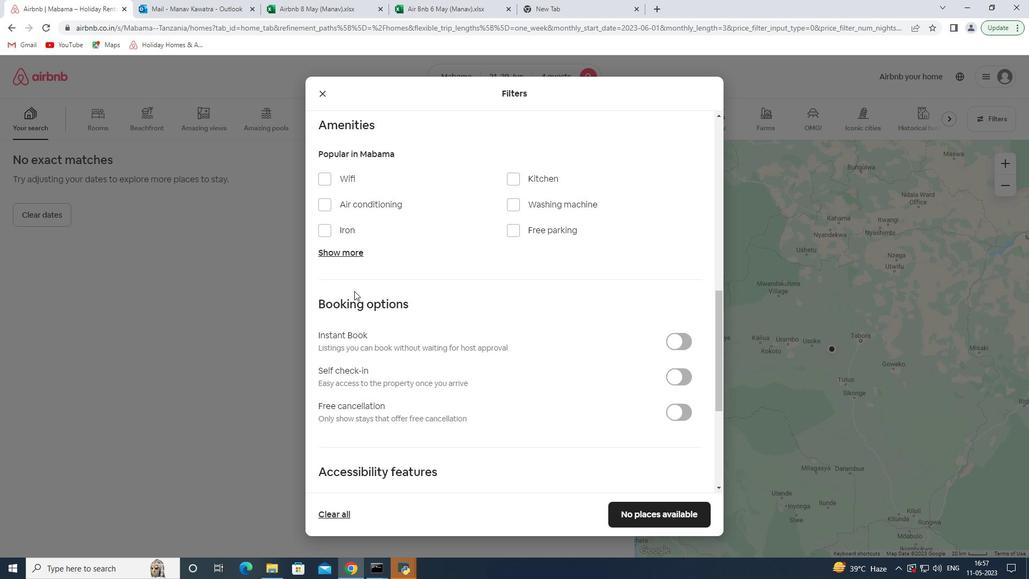 
Action: Mouse scrolled (354, 291) with delta (0, 0)
Screenshot: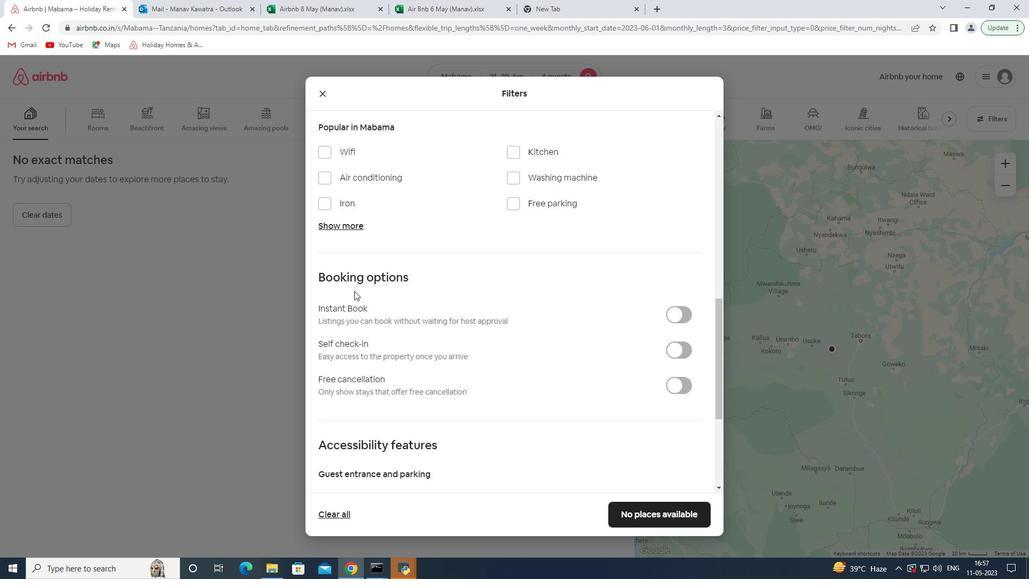 
Action: Mouse scrolled (354, 291) with delta (0, 0)
Screenshot: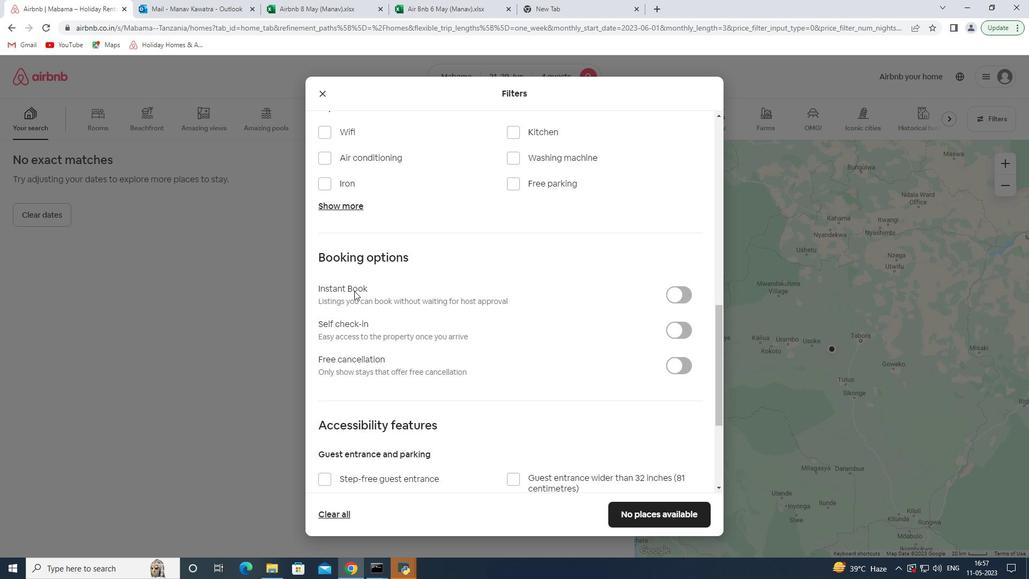 
Action: Mouse scrolled (354, 291) with delta (0, 0)
Screenshot: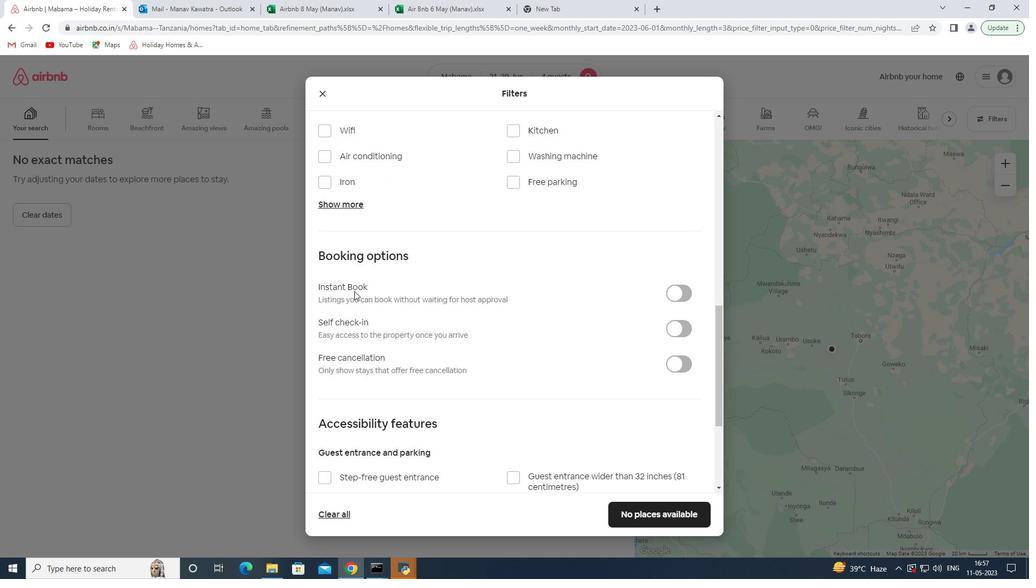 
Action: Mouse scrolled (354, 290) with delta (0, 0)
Screenshot: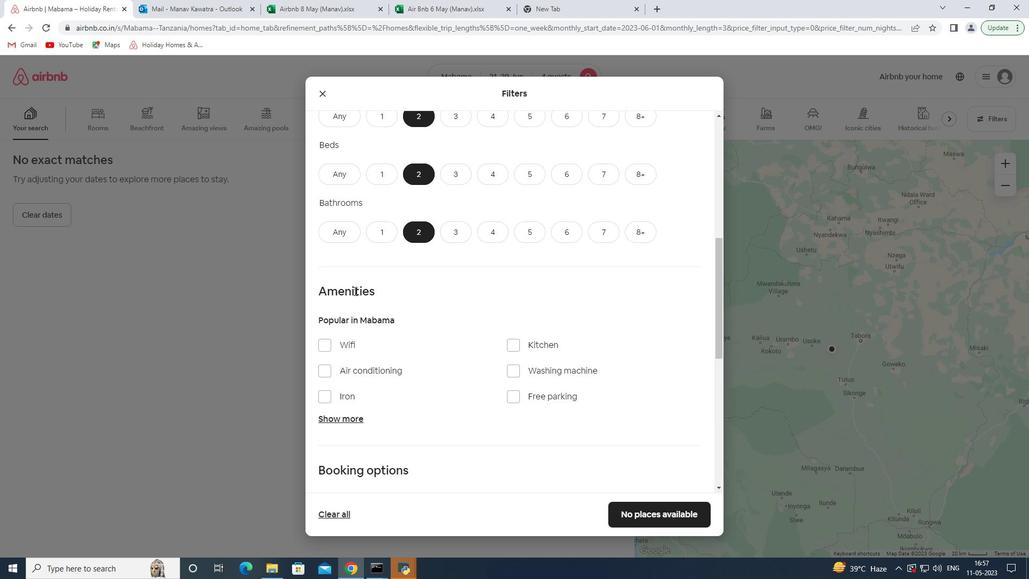 
Action: Mouse scrolled (354, 290) with delta (0, 0)
Screenshot: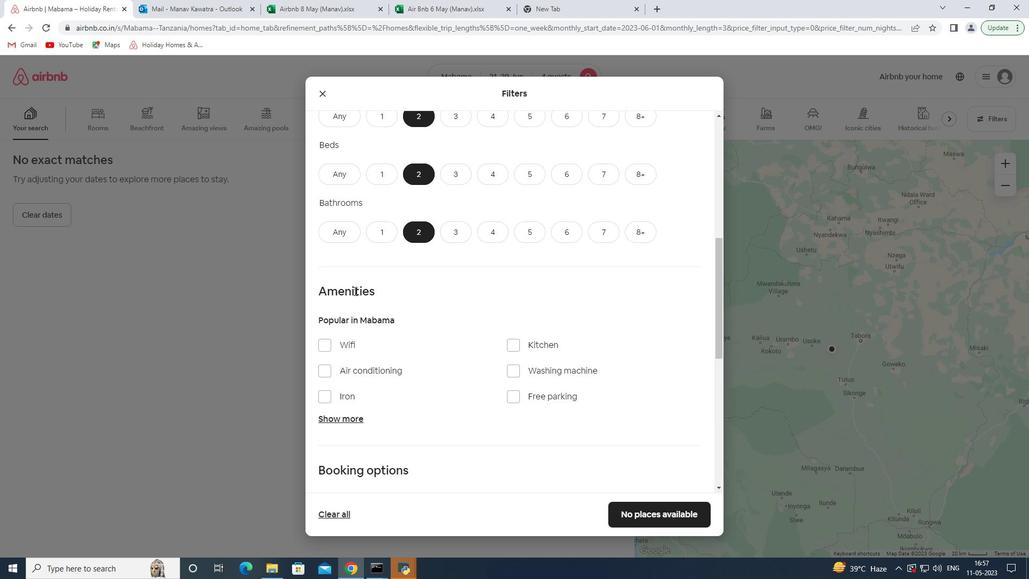
Action: Mouse scrolled (354, 290) with delta (0, 0)
Screenshot: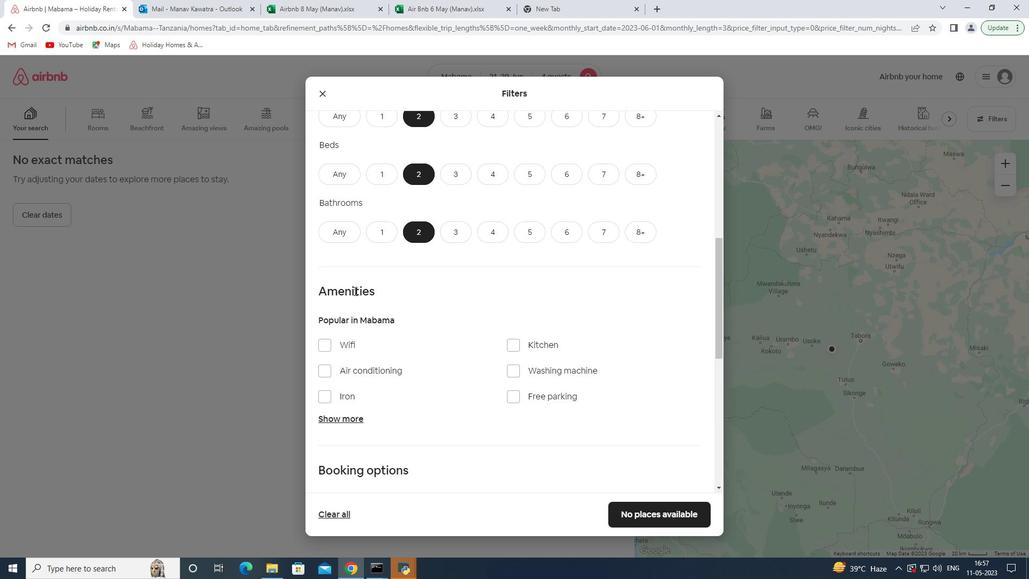
Action: Mouse scrolled (354, 290) with delta (0, 0)
Screenshot: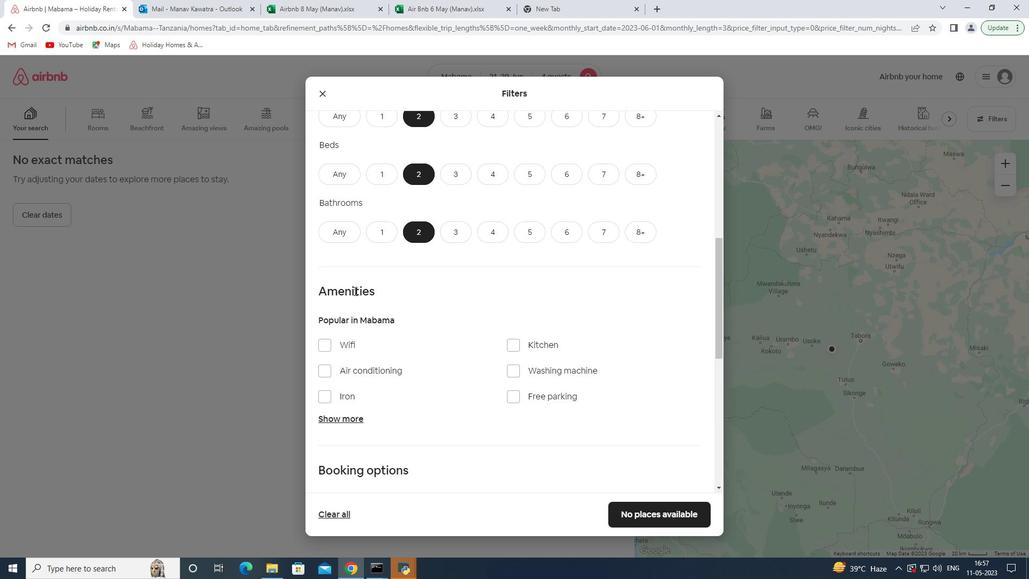 
Action: Mouse scrolled (354, 290) with delta (0, 0)
Screenshot: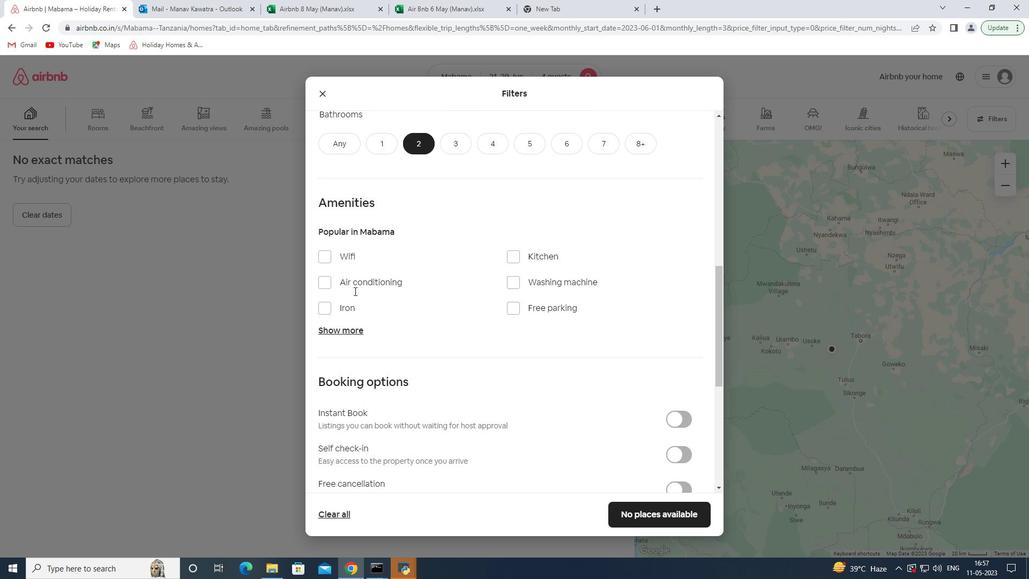 
Action: Mouse scrolled (354, 290) with delta (0, 0)
Screenshot: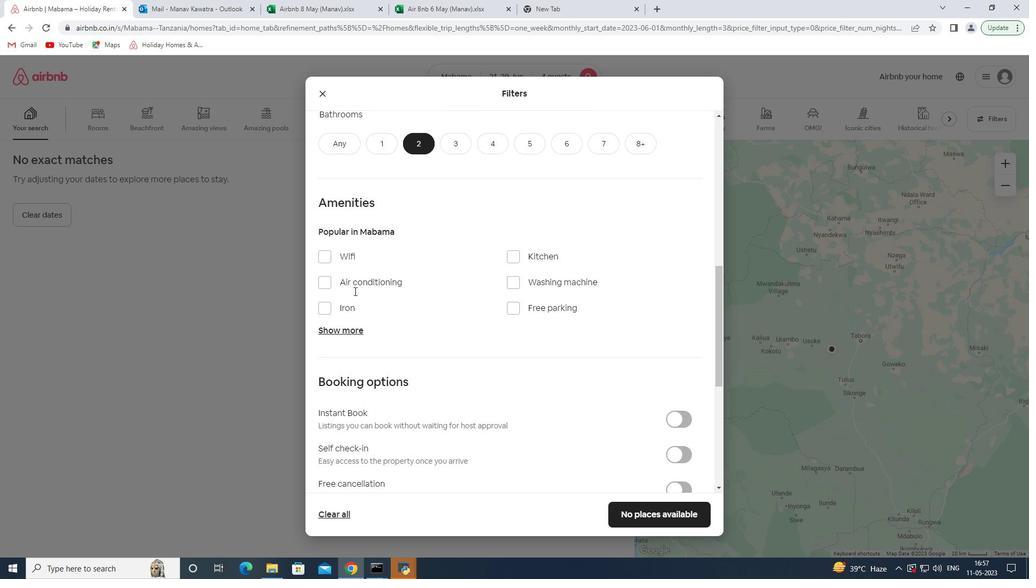 
Action: Mouse scrolled (354, 290) with delta (0, 0)
Screenshot: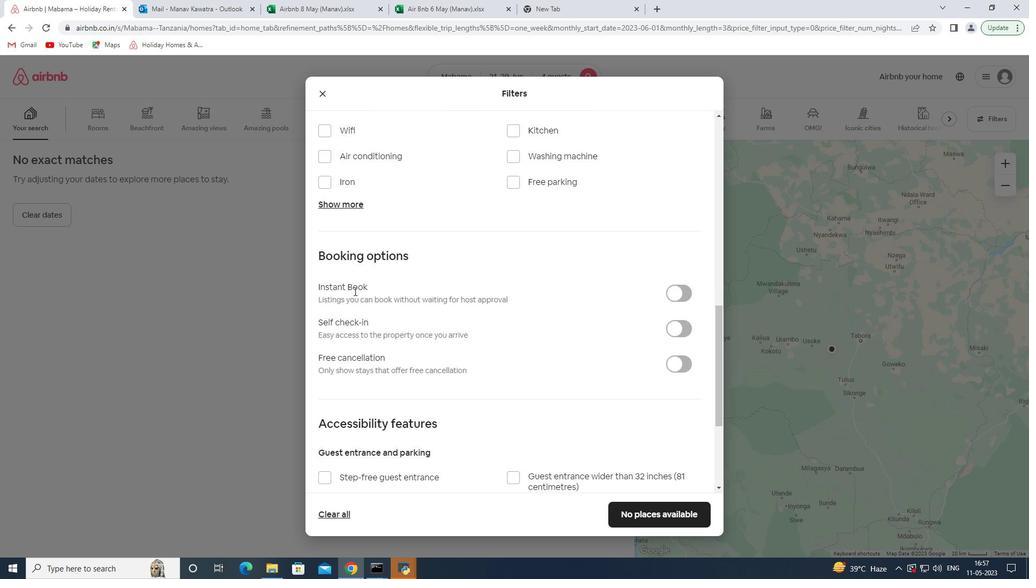 
Action: Mouse scrolled (354, 290) with delta (0, 0)
Screenshot: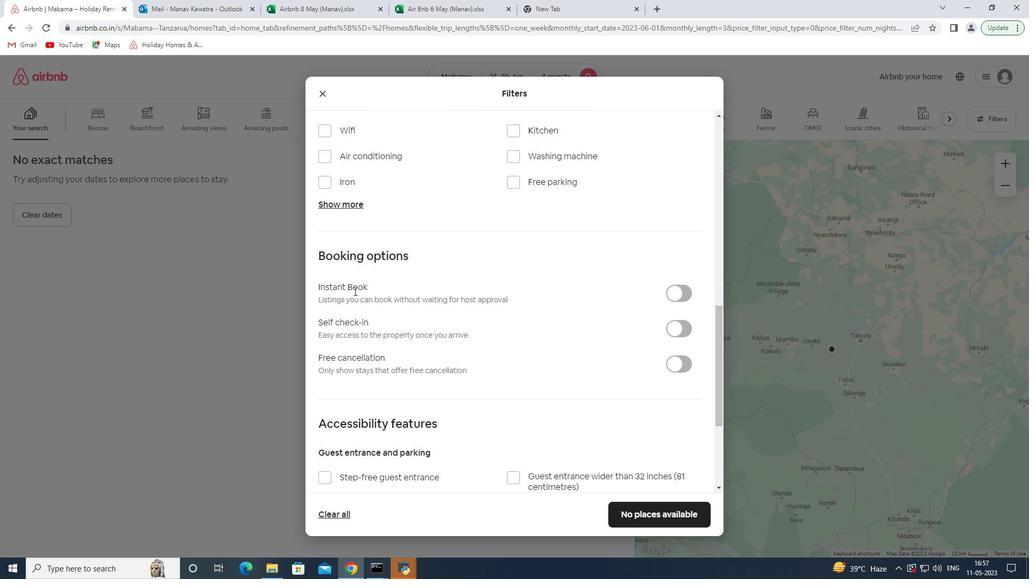 
Action: Mouse moved to (685, 144)
Screenshot: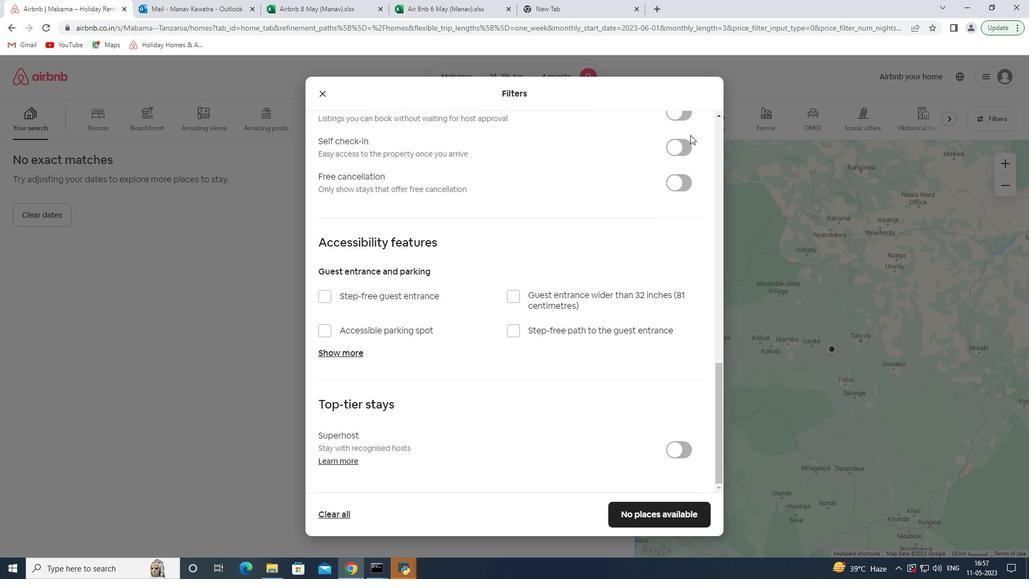 
Action: Mouse pressed left at (685, 144)
Screenshot: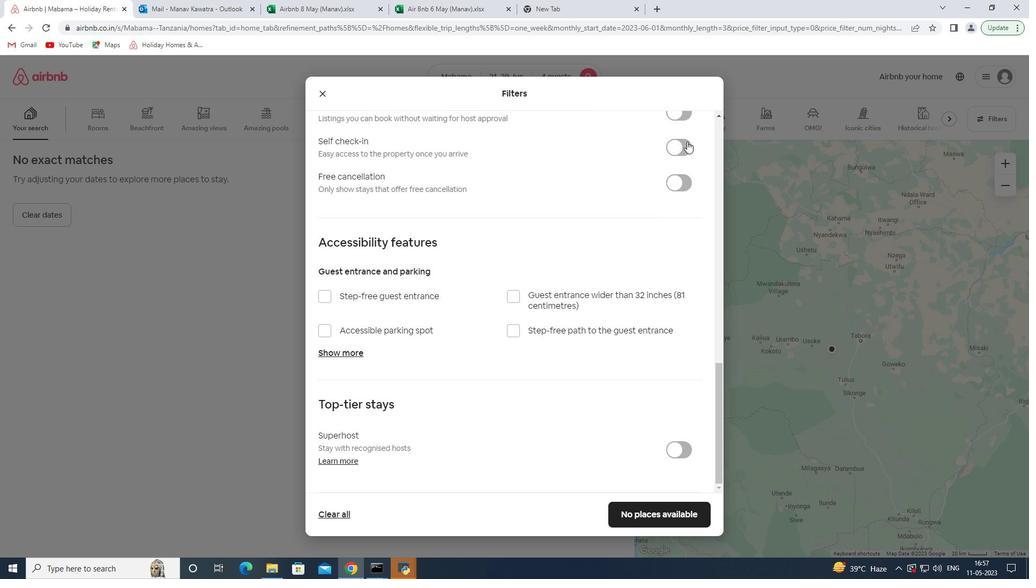 
Action: Mouse moved to (607, 229)
Screenshot: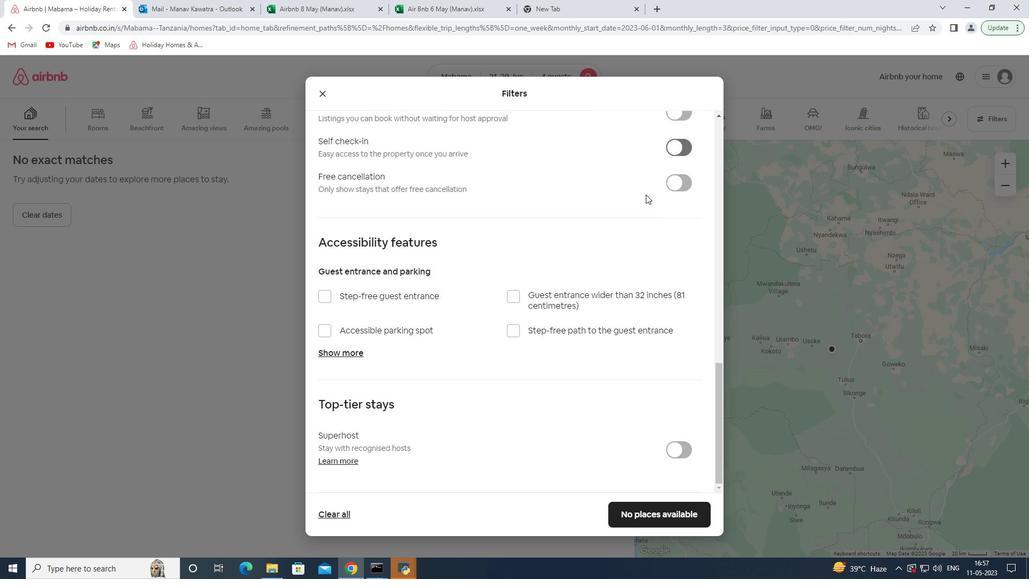 
Action: Mouse scrolled (607, 228) with delta (0, 0)
Screenshot: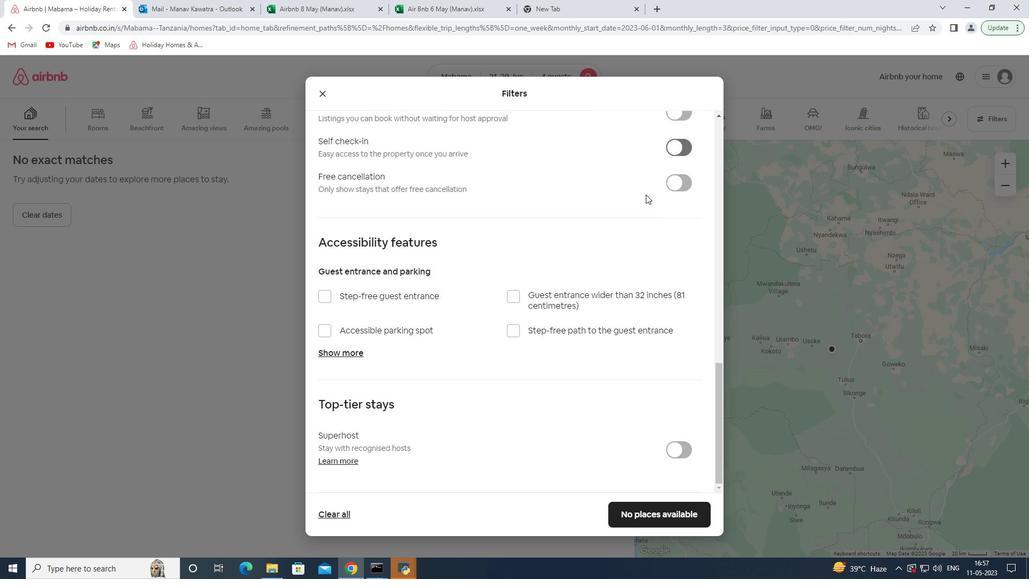 
Action: Mouse scrolled (607, 228) with delta (0, 0)
Screenshot: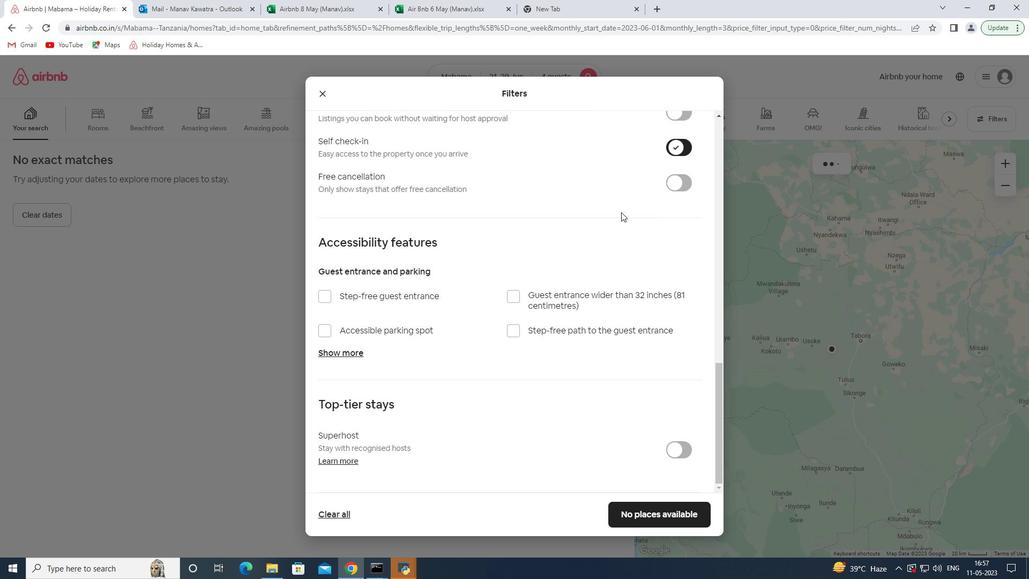 
Action: Mouse moved to (607, 229)
Screenshot: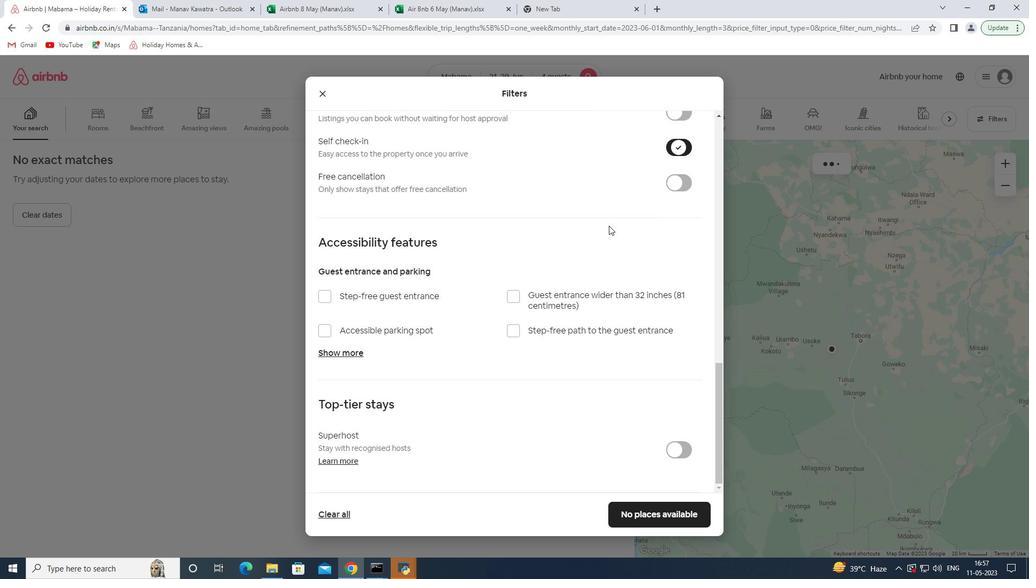 
Action: Mouse scrolled (607, 228) with delta (0, 0)
Screenshot: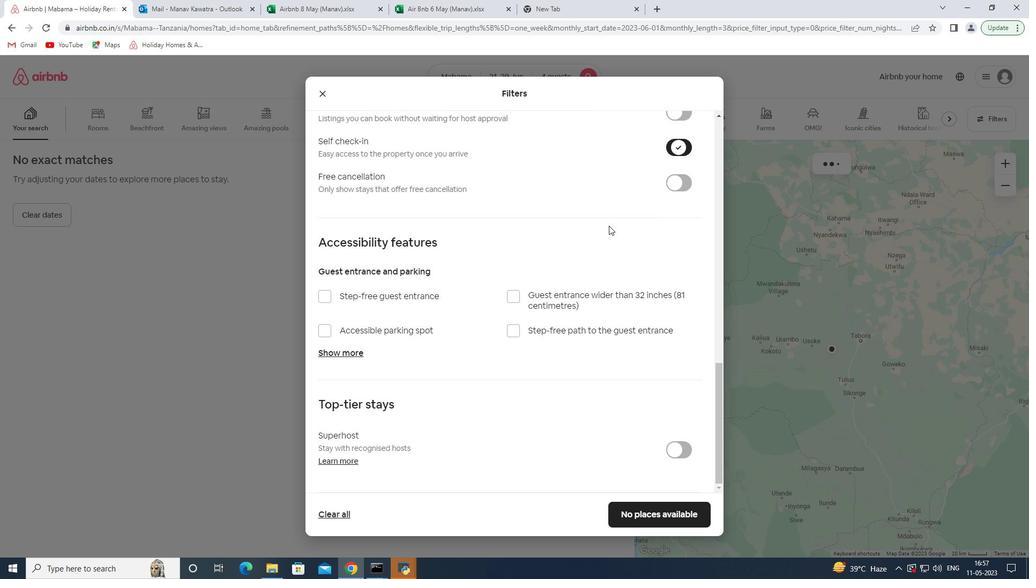 
Action: Mouse moved to (605, 233)
Screenshot: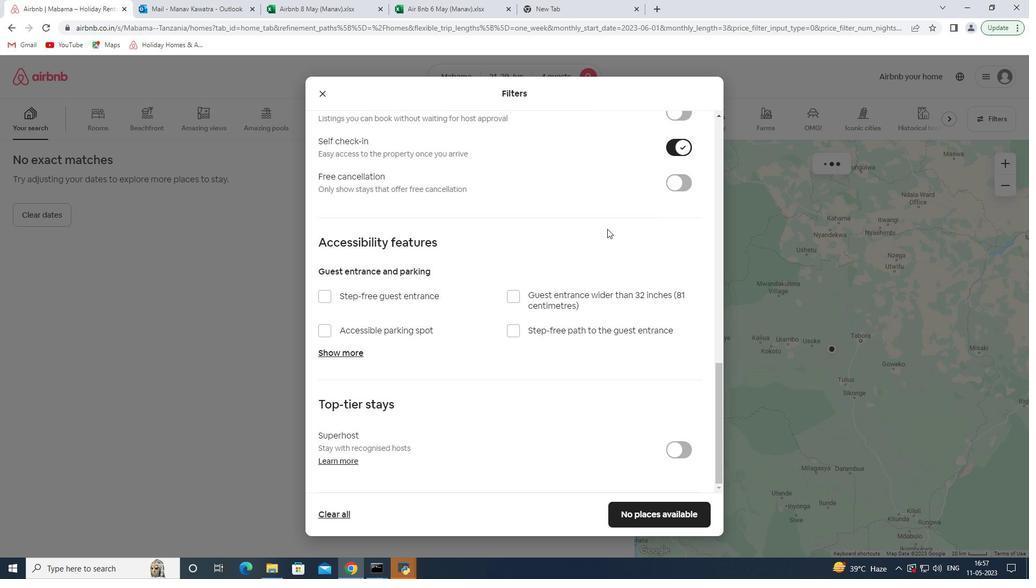 
Action: Mouse scrolled (606, 230) with delta (0, 0)
Screenshot: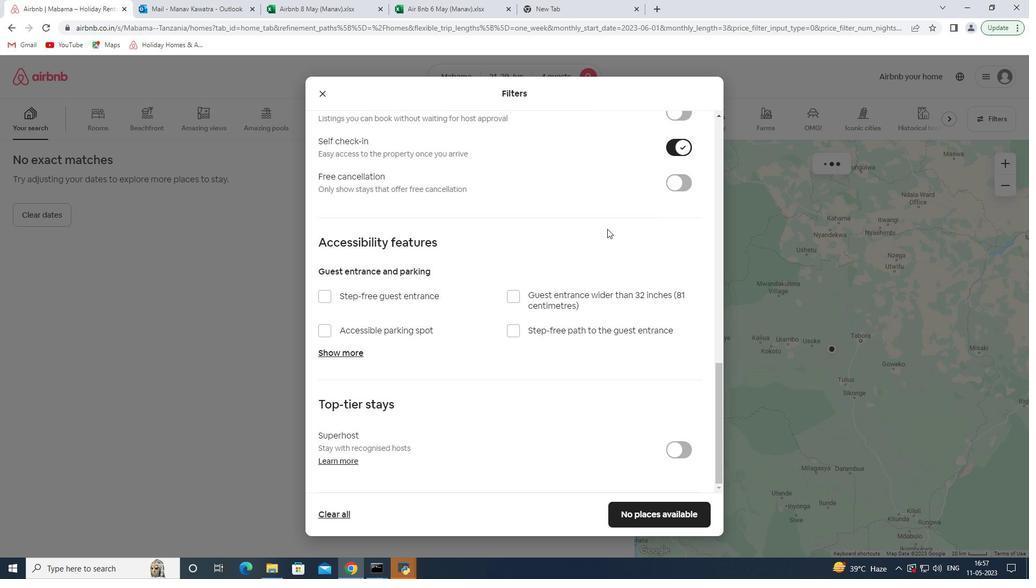 
Action: Mouse moved to (601, 240)
Screenshot: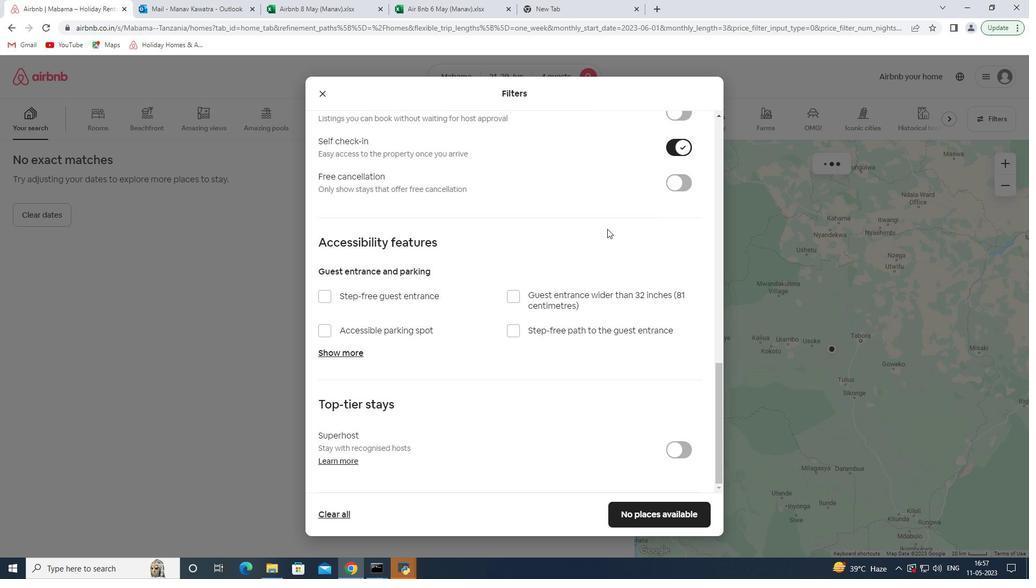 
Action: Mouse scrolled (604, 233) with delta (0, 0)
Screenshot: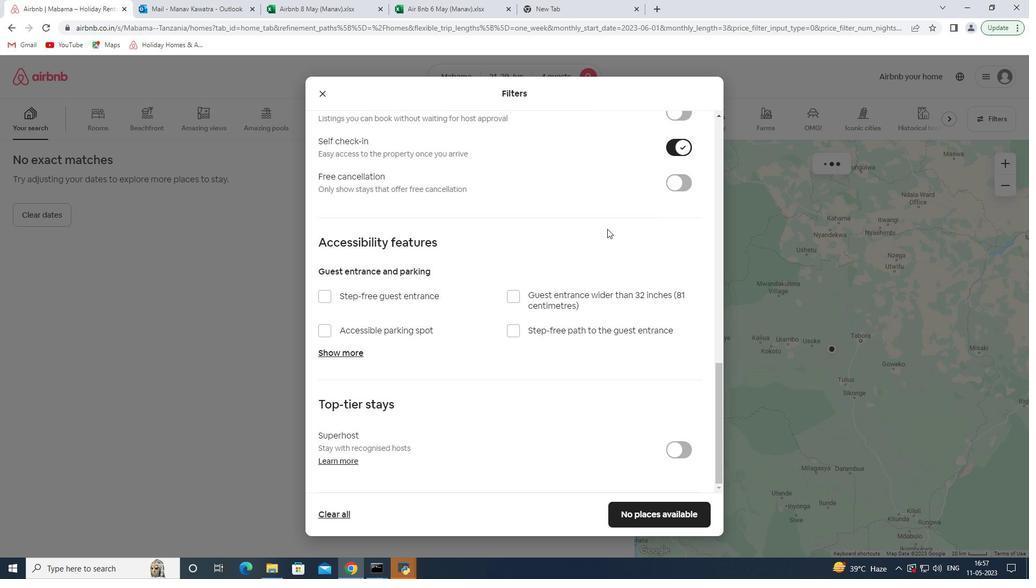 
Action: Mouse moved to (499, 382)
Screenshot: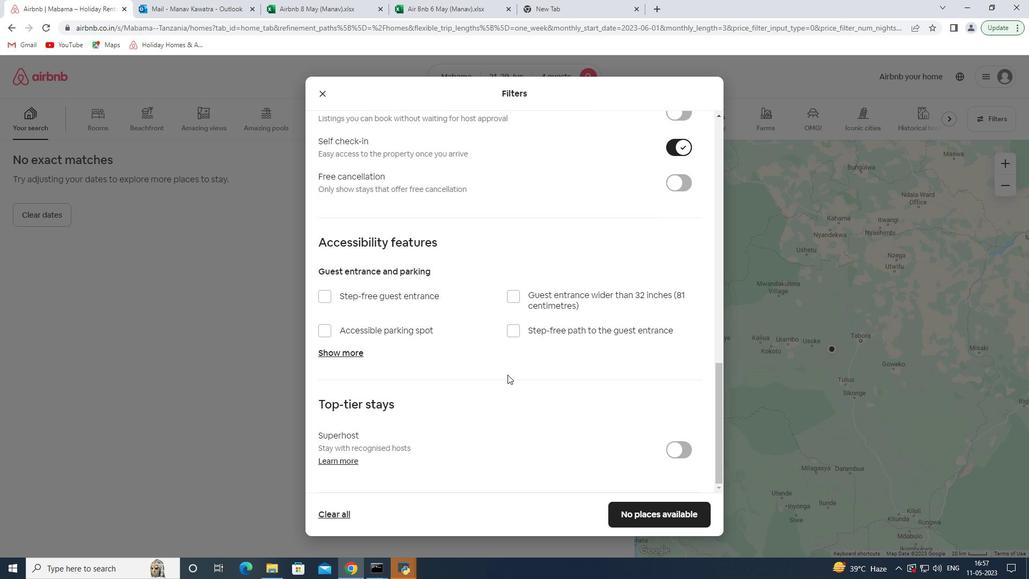 
Action: Mouse scrolled (499, 382) with delta (0, 0)
Screenshot: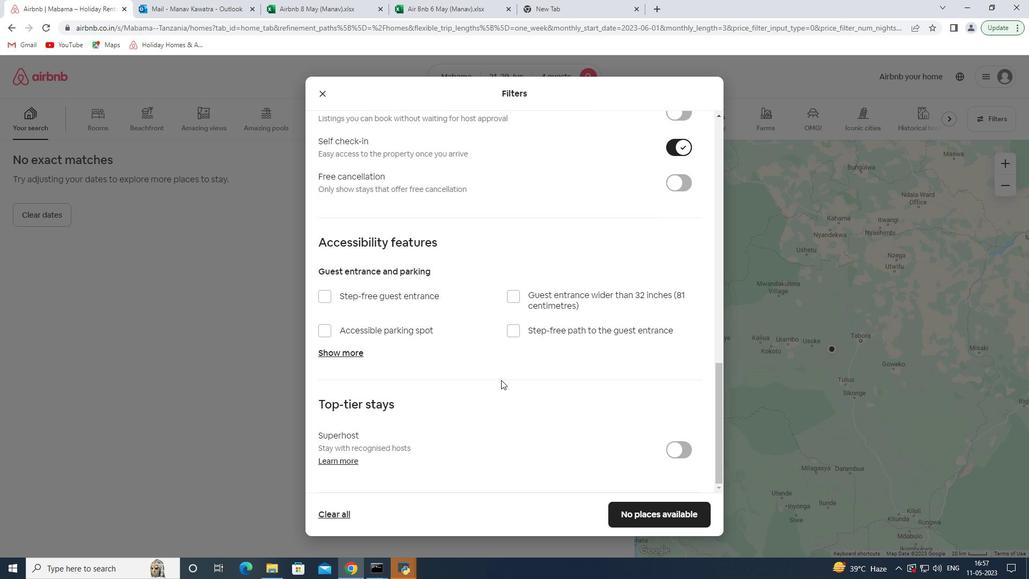 
Action: Mouse scrolled (499, 382) with delta (0, 0)
Screenshot: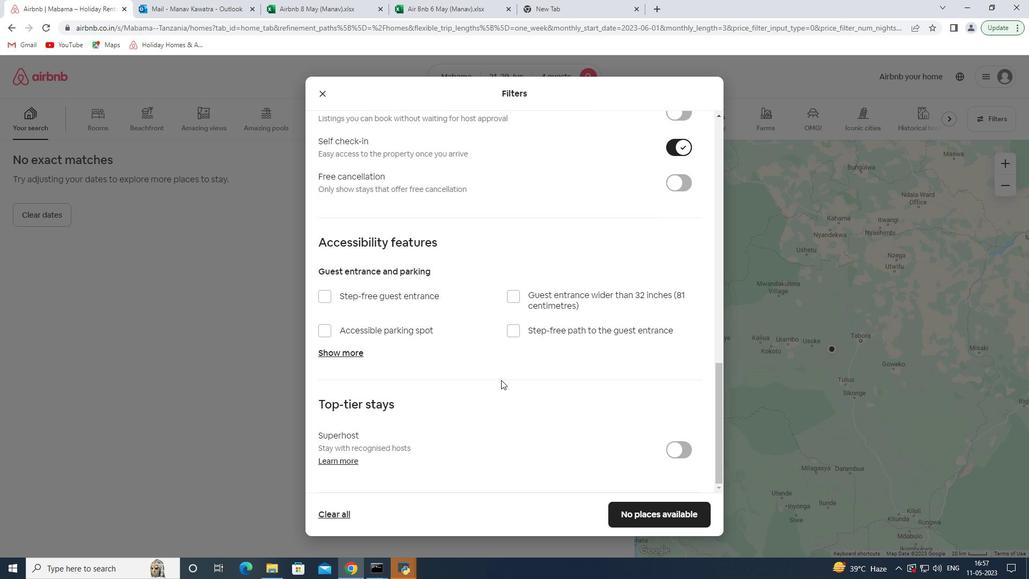 
Action: Mouse scrolled (499, 382) with delta (0, 0)
Screenshot: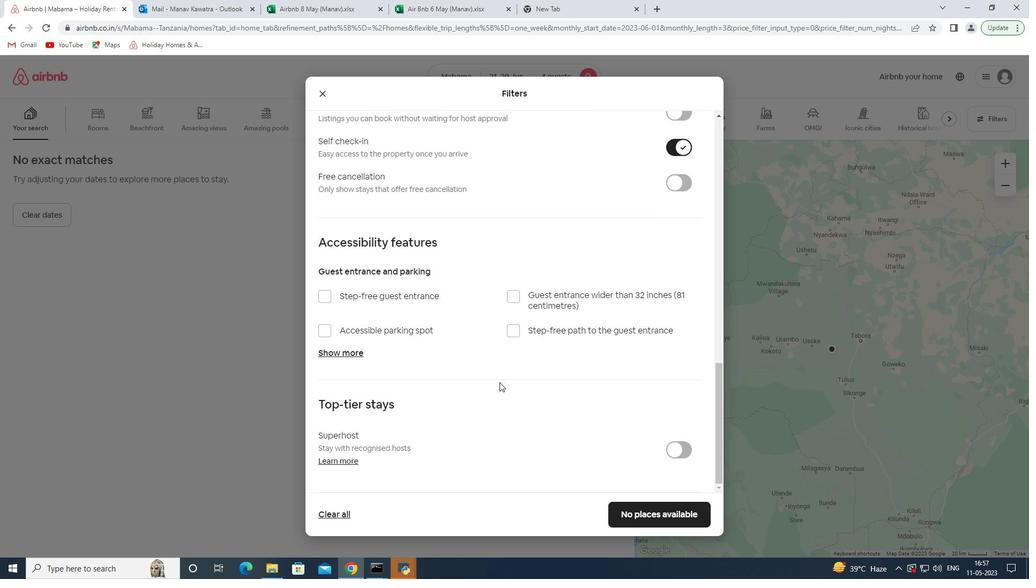 
Action: Mouse moved to (499, 382)
Screenshot: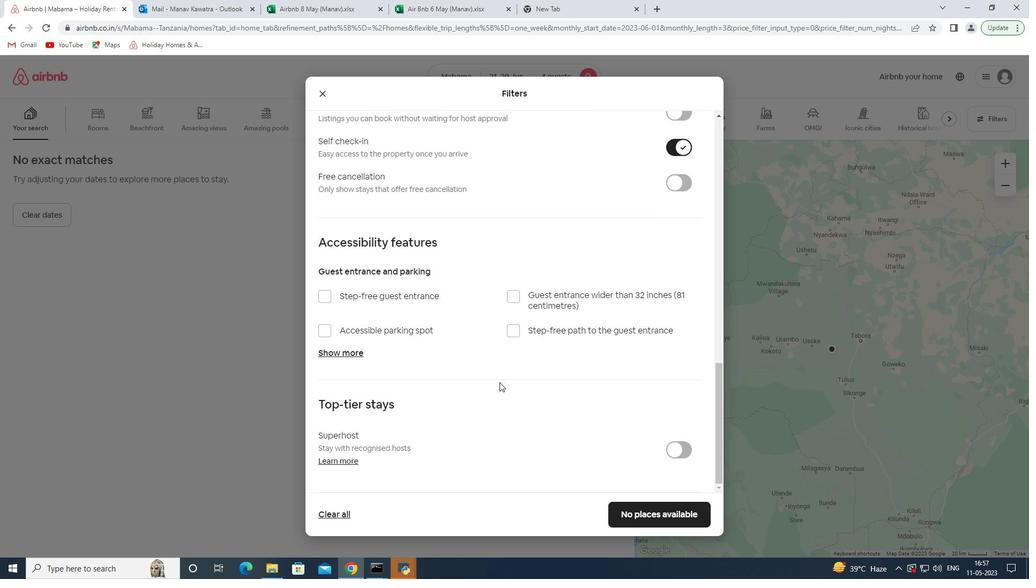 
Action: Mouse scrolled (499, 382) with delta (0, 0)
Screenshot: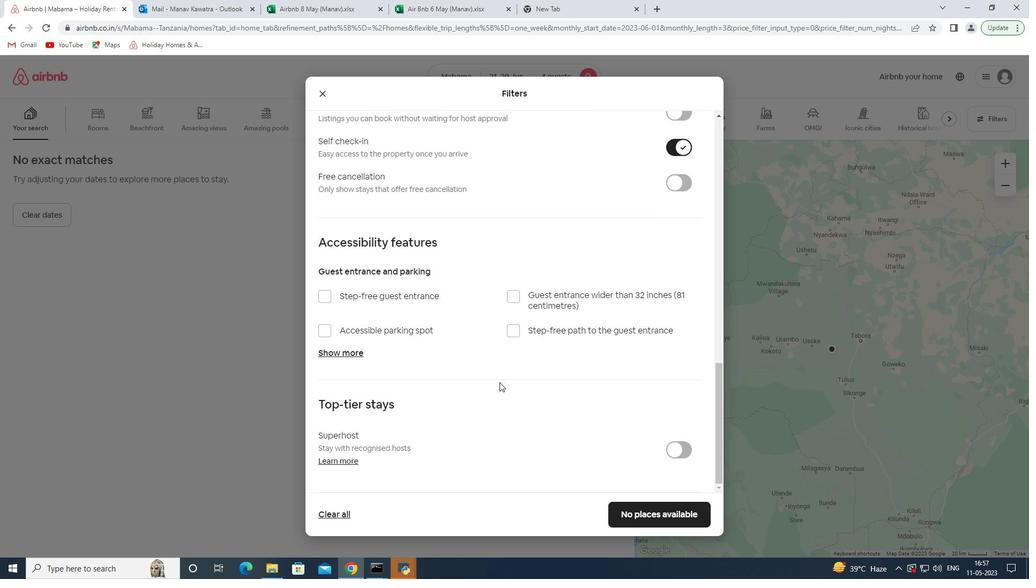 
Action: Mouse moved to (628, 513)
Screenshot: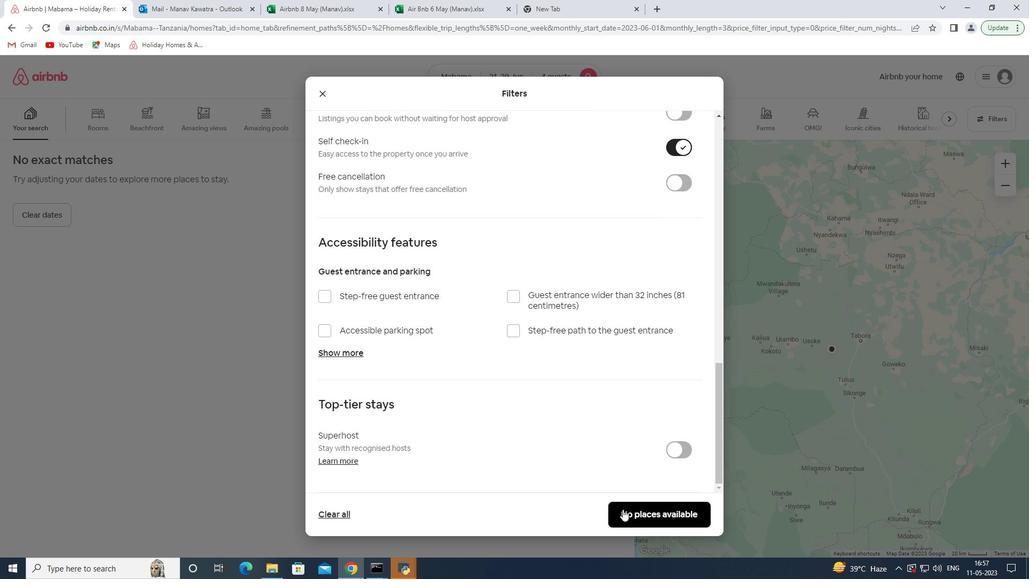 
Action: Mouse pressed left at (628, 513)
Screenshot: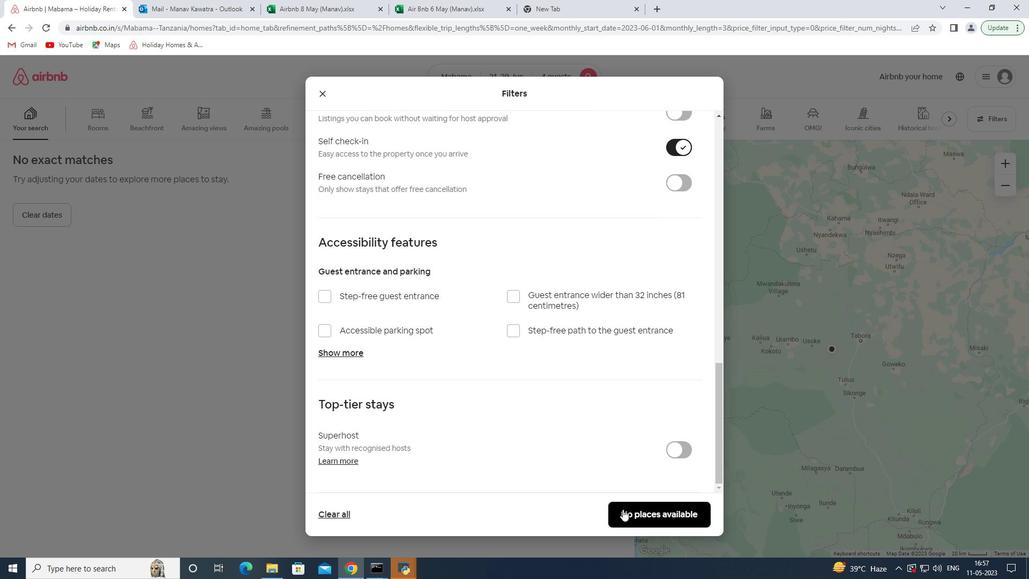 
Action: Mouse moved to (629, 513)
Screenshot: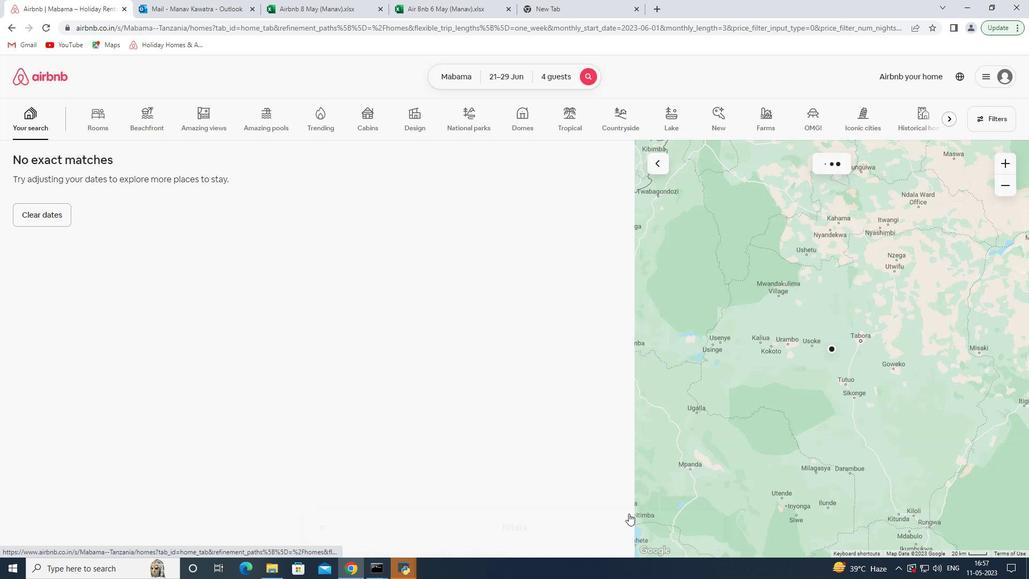 
